 Task: Find connections with filter location Dayrūţ with filter topic #futurewith filter profile language German with filter current company The Park Hotels with filter school College of Engineering Roorkee with filter industry Aviation and Aerospace Component Manufacturing with filter service category Video Animation with filter keywords title Personal Assistant
Action: Mouse moved to (587, 74)
Screenshot: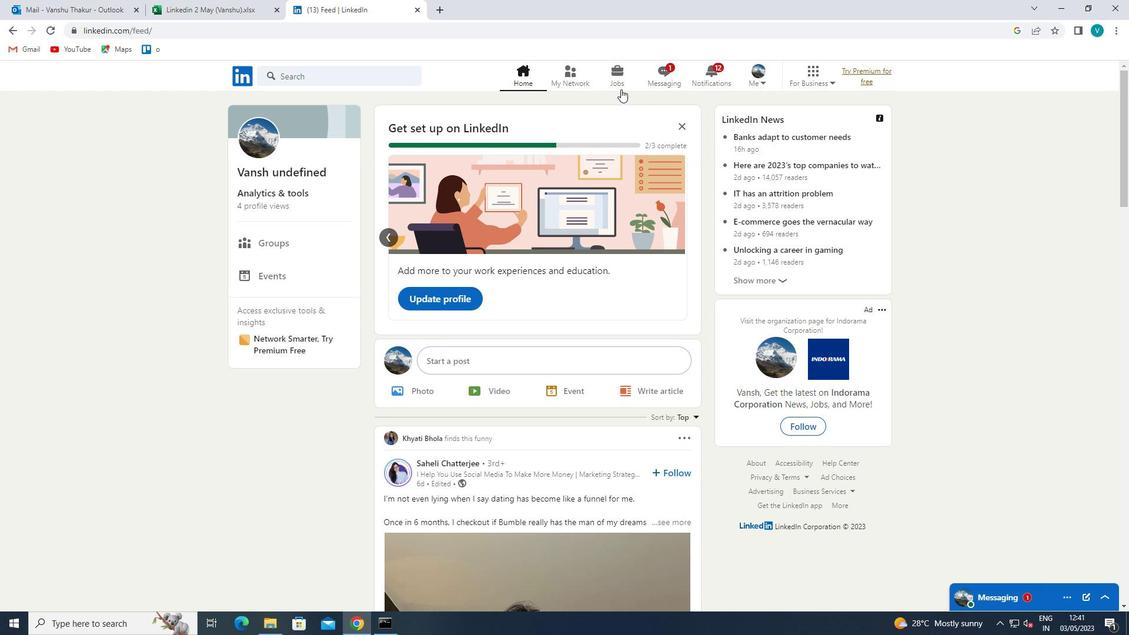 
Action: Mouse pressed left at (587, 74)
Screenshot: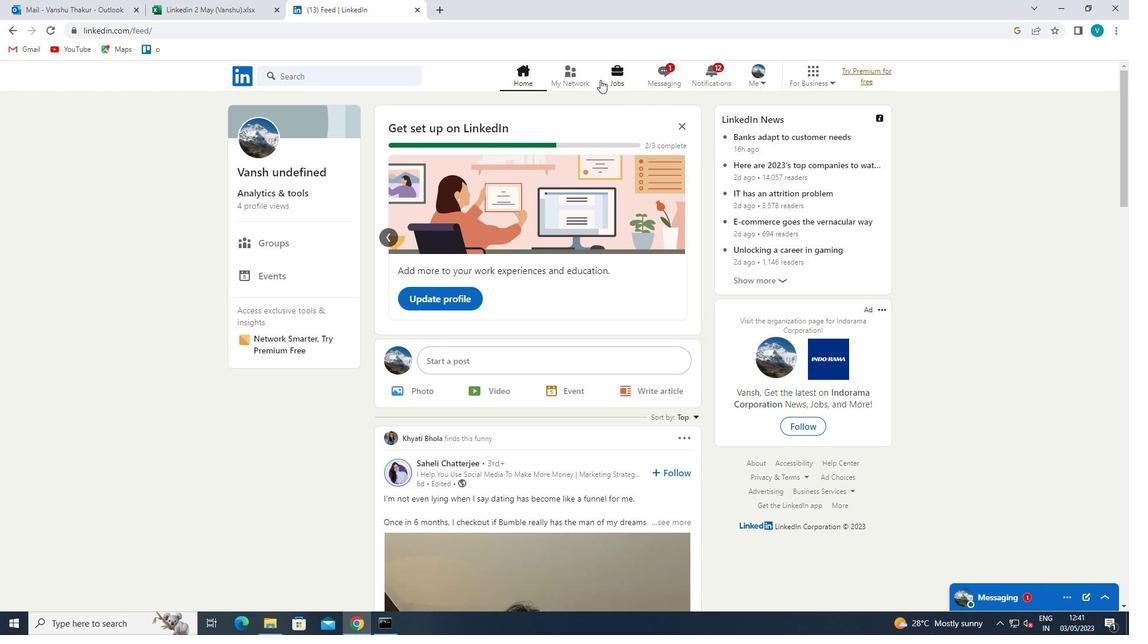
Action: Mouse moved to (325, 134)
Screenshot: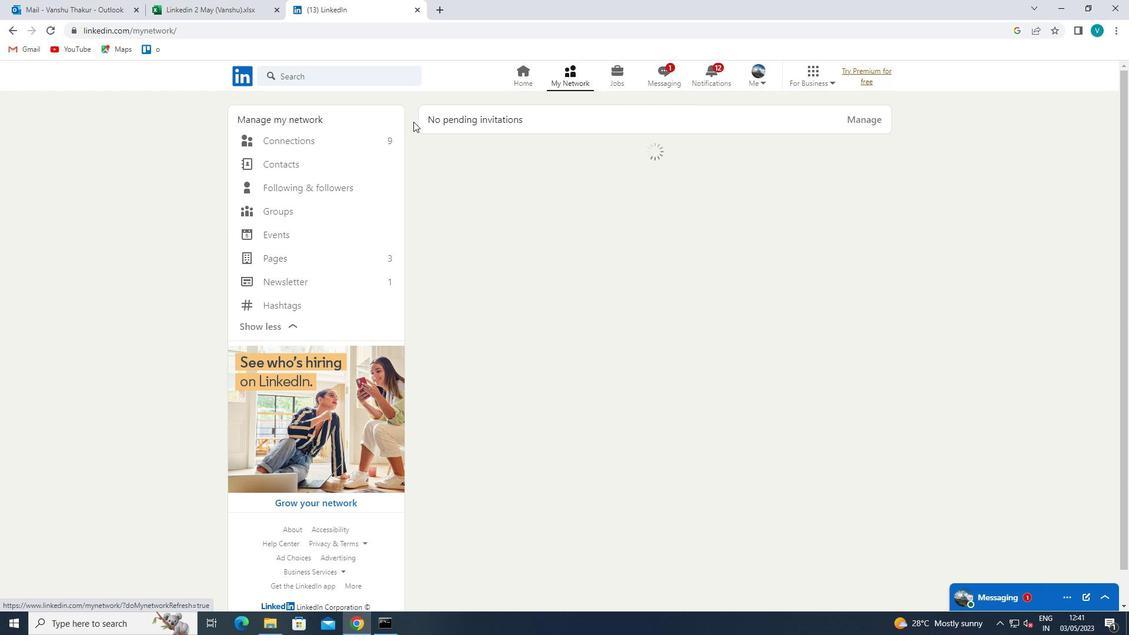 
Action: Mouse pressed left at (325, 134)
Screenshot: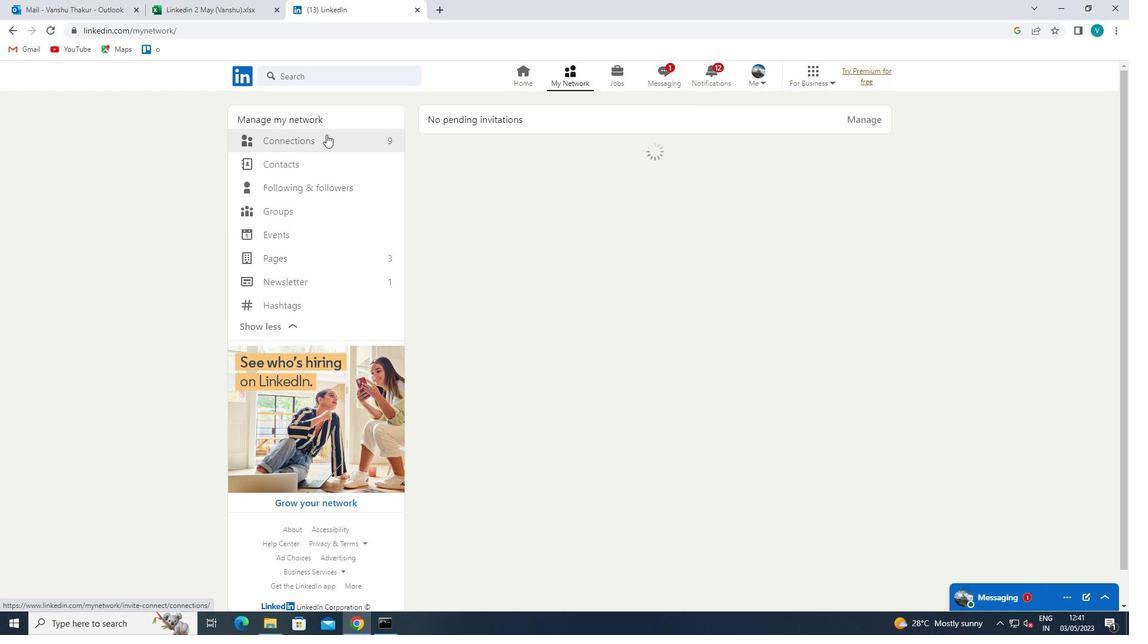 
Action: Mouse moved to (635, 138)
Screenshot: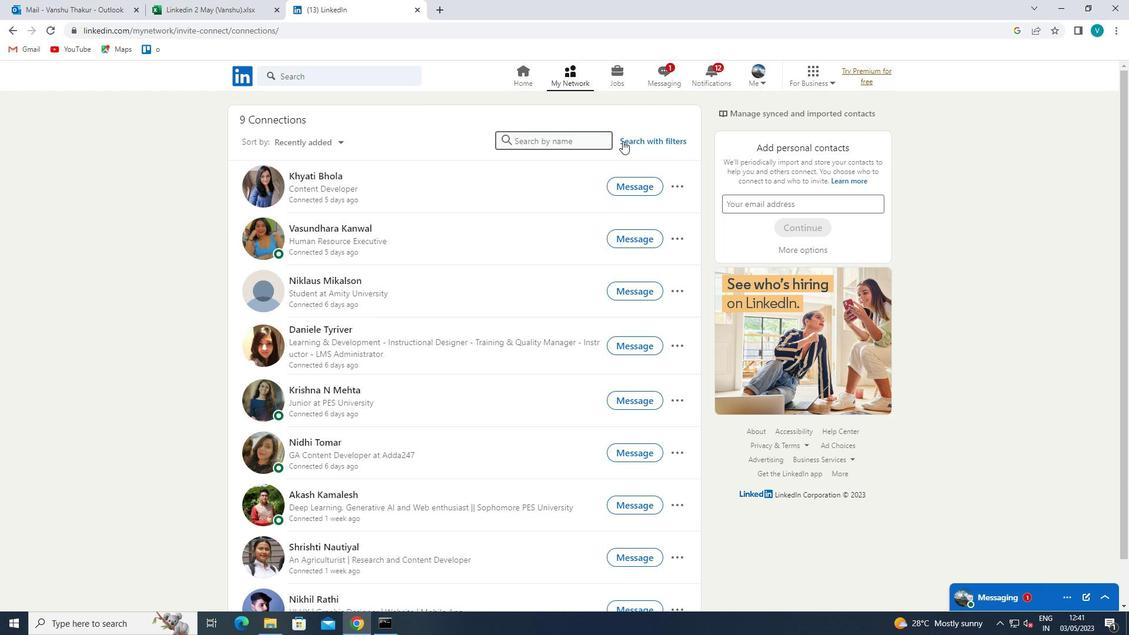 
Action: Mouse pressed left at (635, 138)
Screenshot: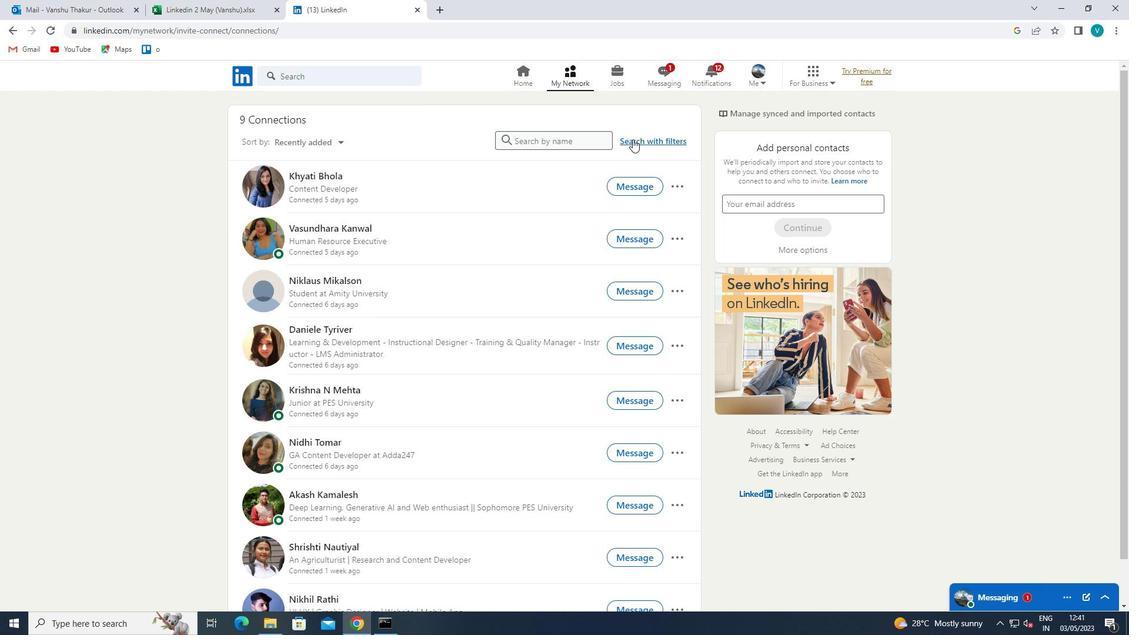 
Action: Mouse moved to (571, 114)
Screenshot: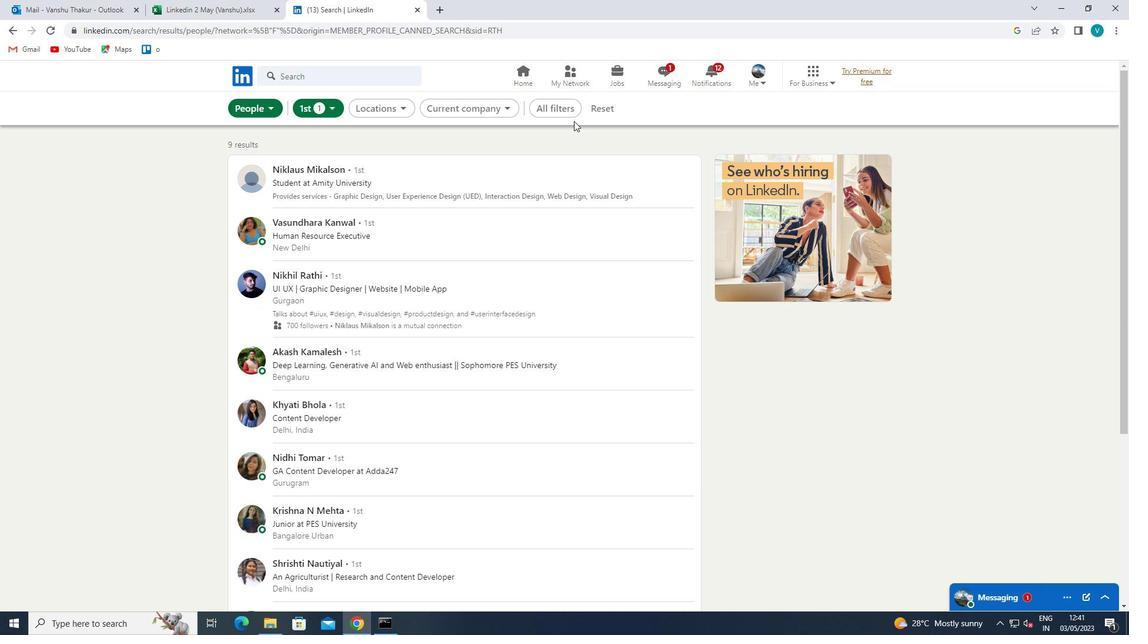 
Action: Mouse pressed left at (571, 114)
Screenshot: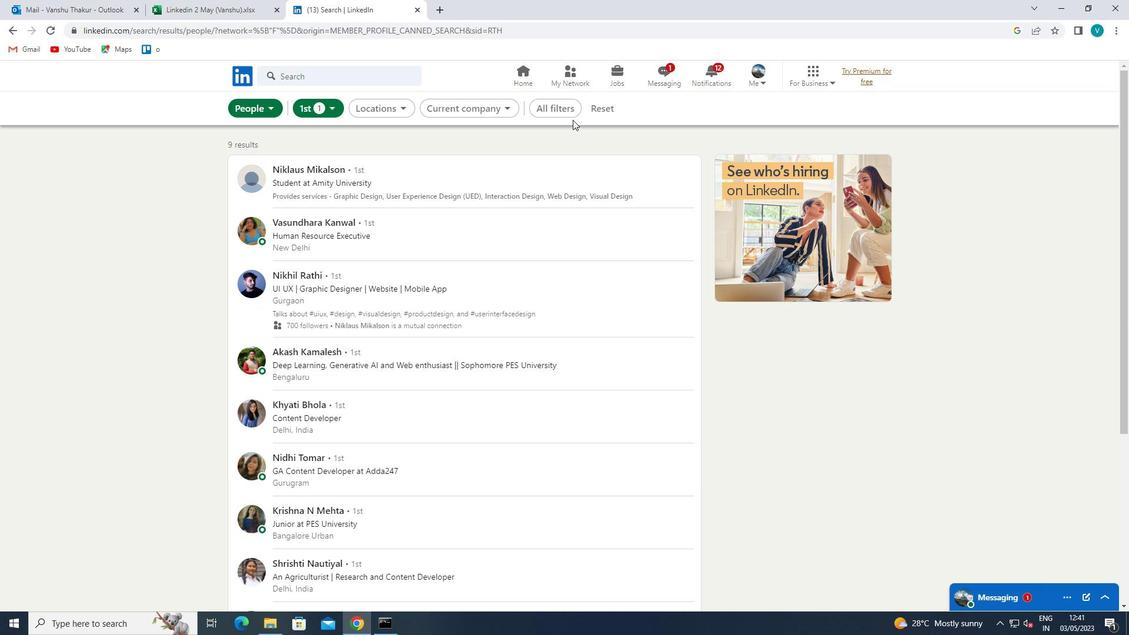
Action: Mouse moved to (1019, 285)
Screenshot: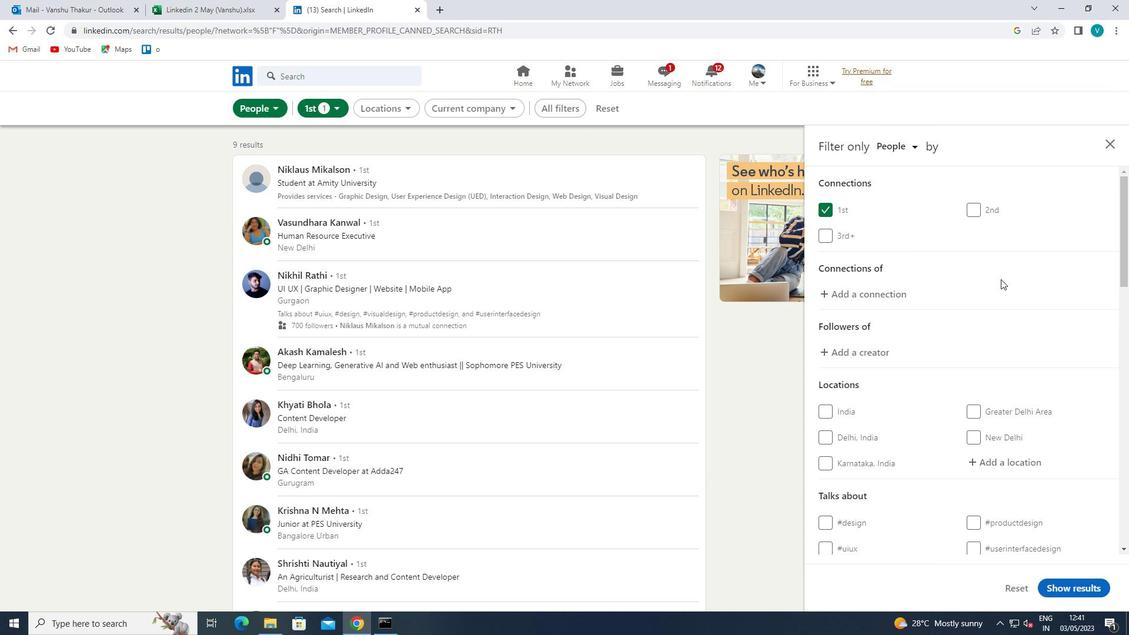 
Action: Mouse scrolled (1019, 285) with delta (0, 0)
Screenshot: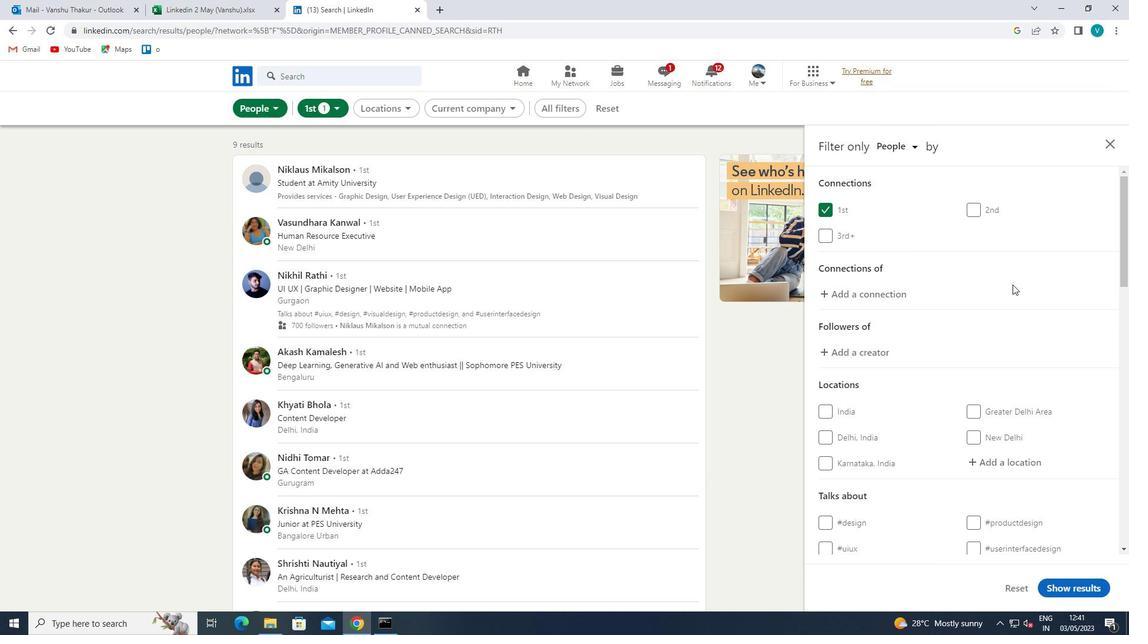 
Action: Mouse scrolled (1019, 285) with delta (0, 0)
Screenshot: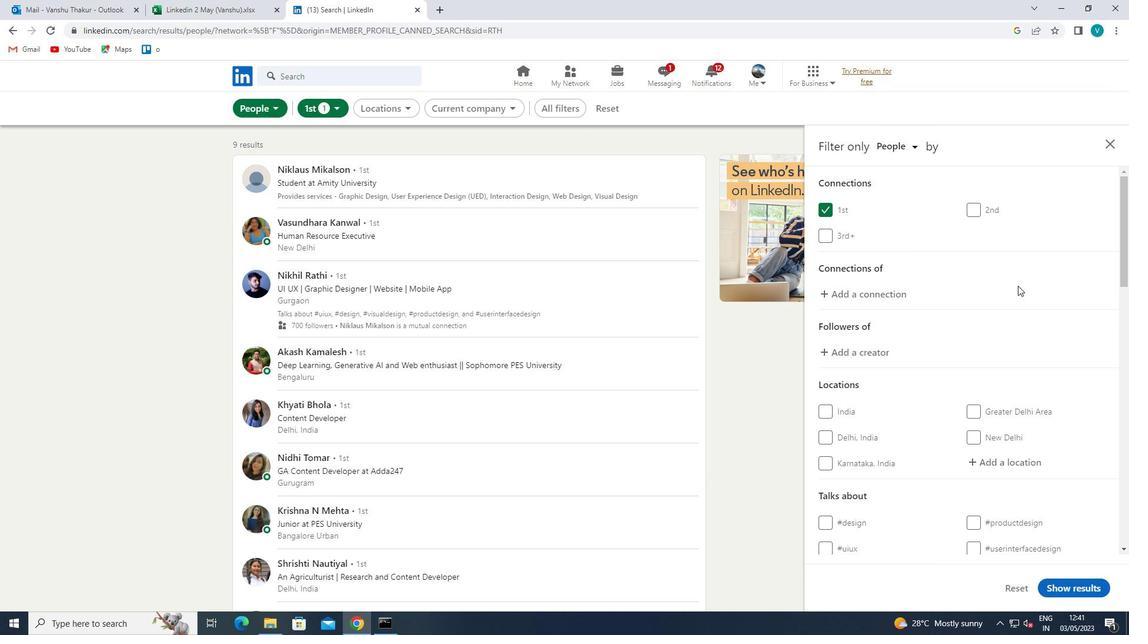 
Action: Mouse moved to (1019, 338)
Screenshot: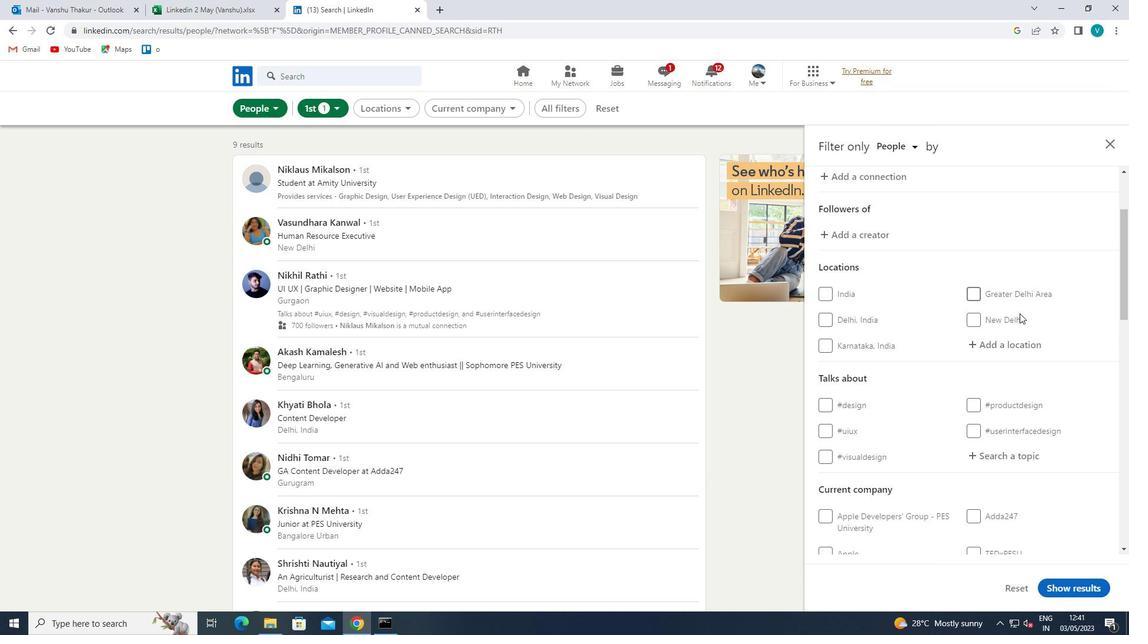 
Action: Mouse pressed left at (1019, 338)
Screenshot: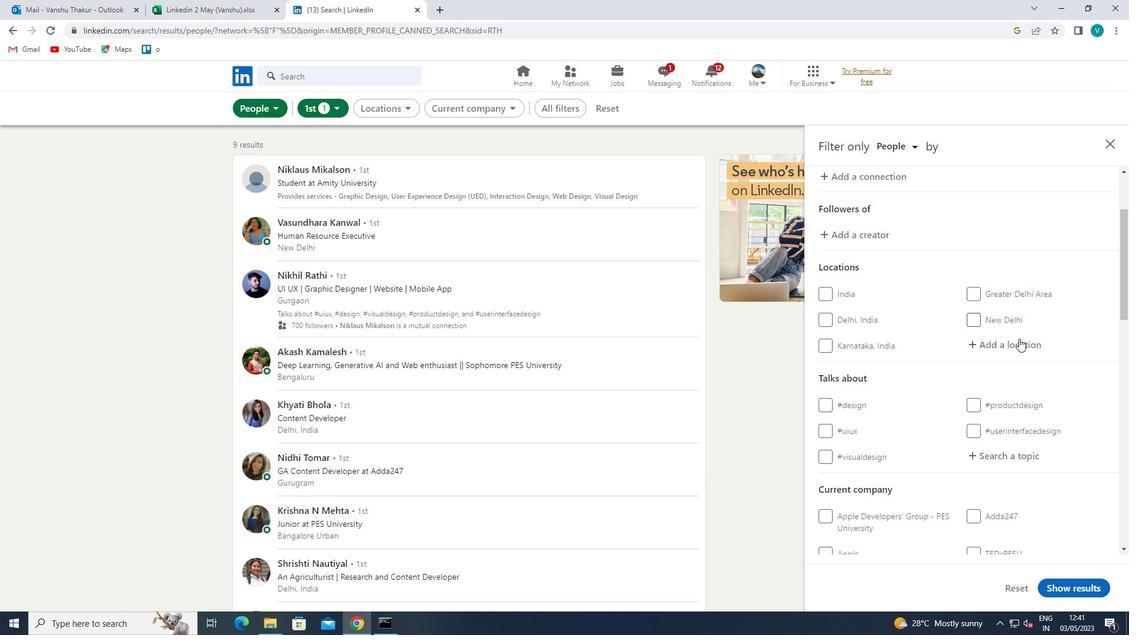 
Action: Key pressed <Key.shift>D
Screenshot: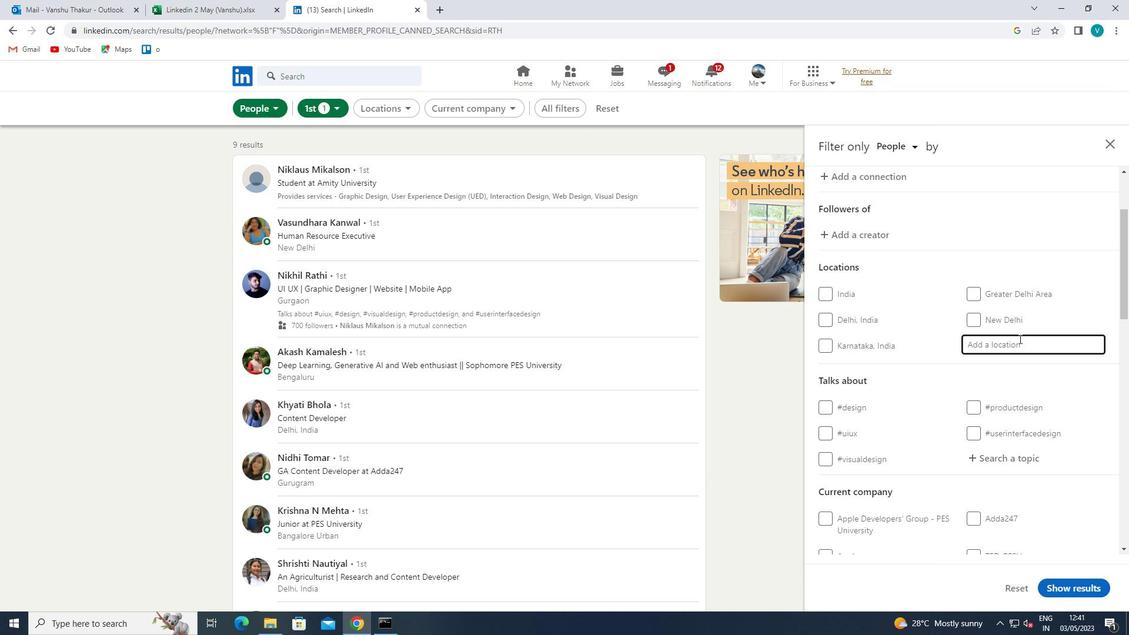 
Action: Mouse moved to (1019, 338)
Screenshot: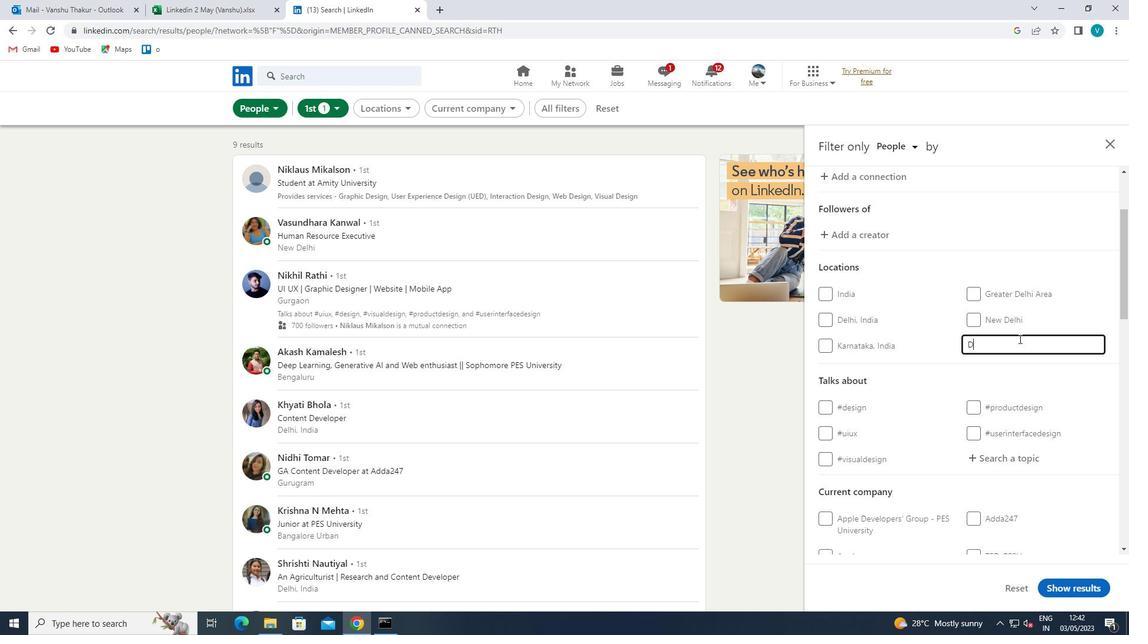 
Action: Key pressed AYURT
Screenshot: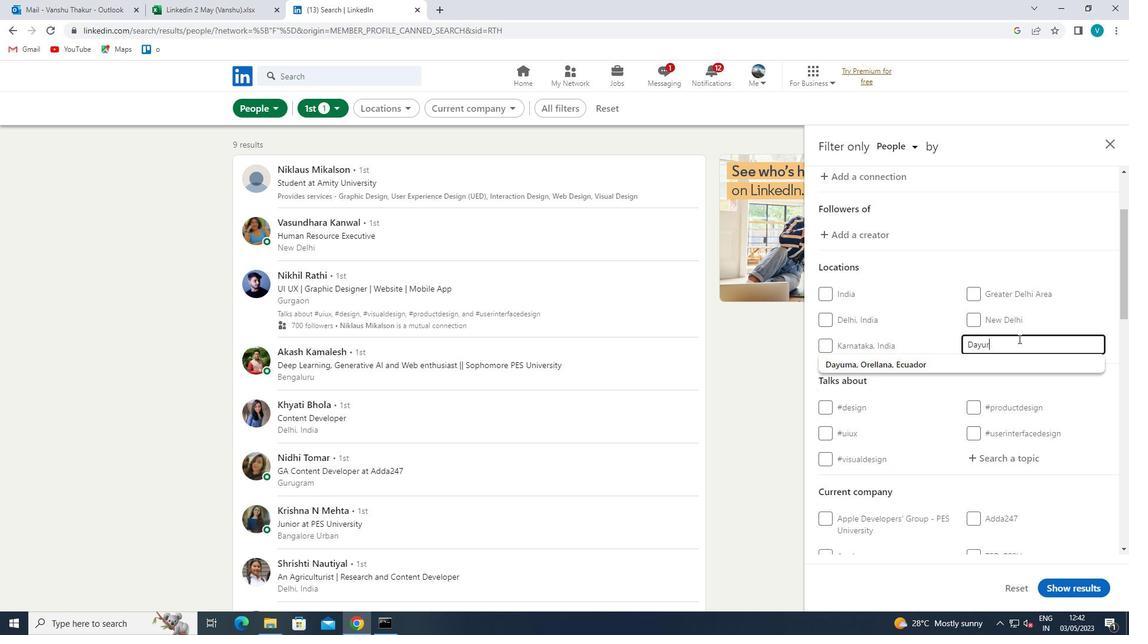 
Action: Mouse moved to (963, 354)
Screenshot: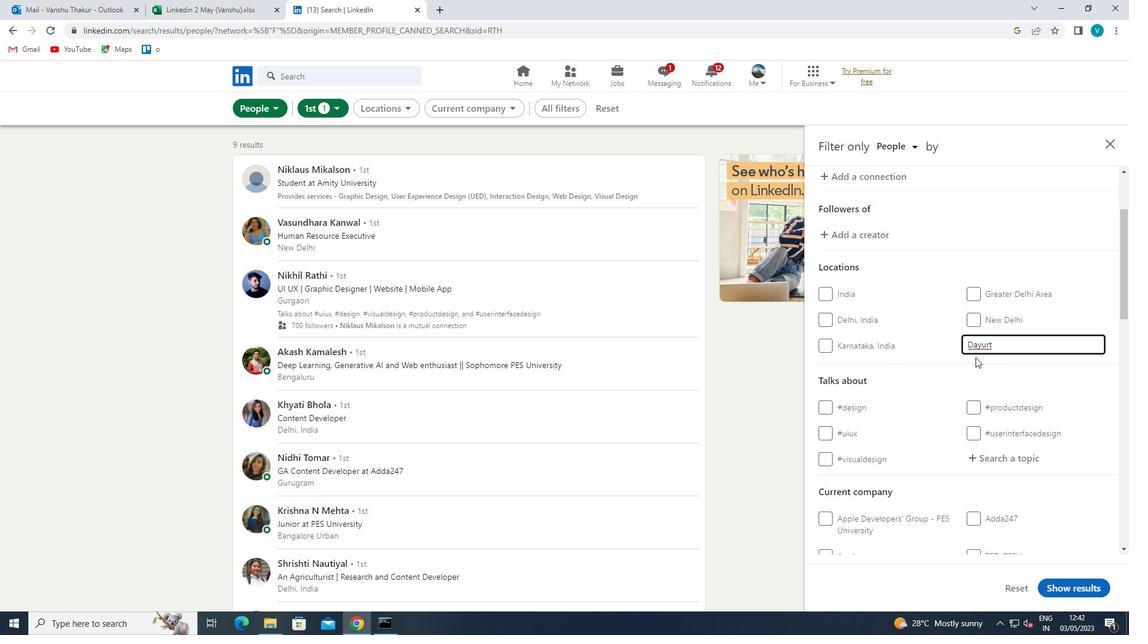 
Action: Mouse pressed left at (963, 354)
Screenshot: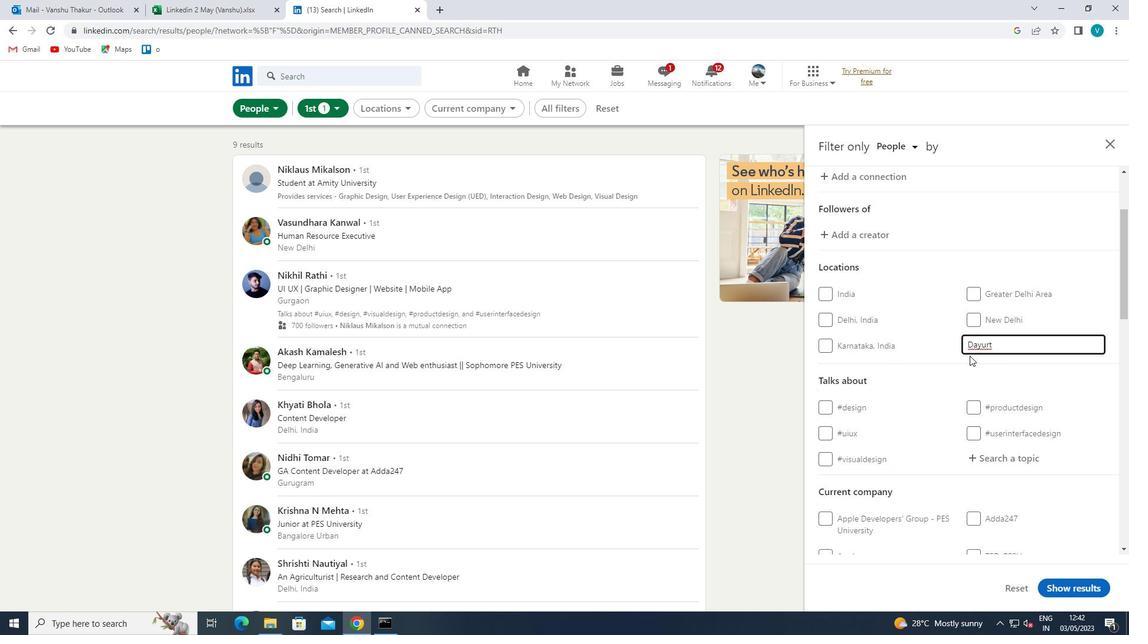 
Action: Mouse scrolled (963, 354) with delta (0, 0)
Screenshot: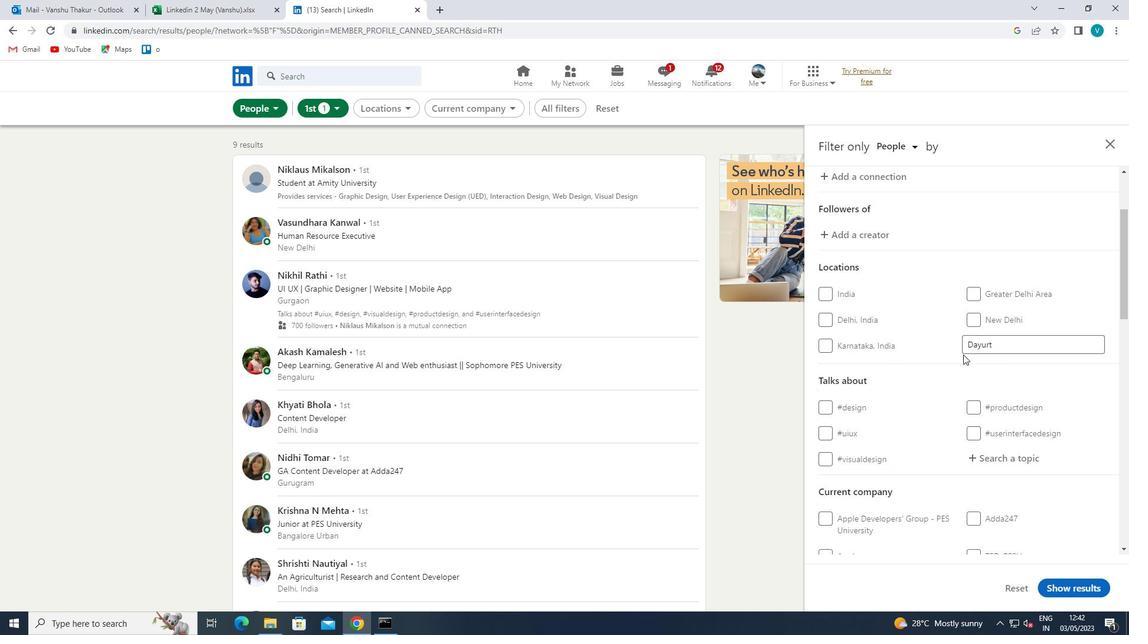
Action: Mouse scrolled (963, 354) with delta (0, 0)
Screenshot: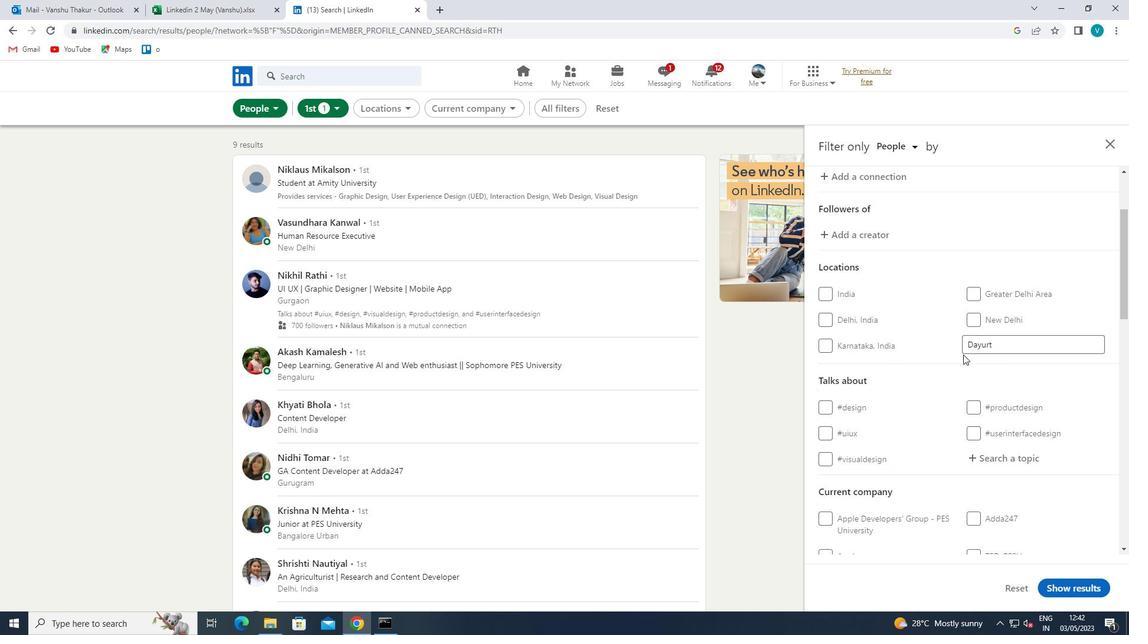 
Action: Mouse moved to (990, 344)
Screenshot: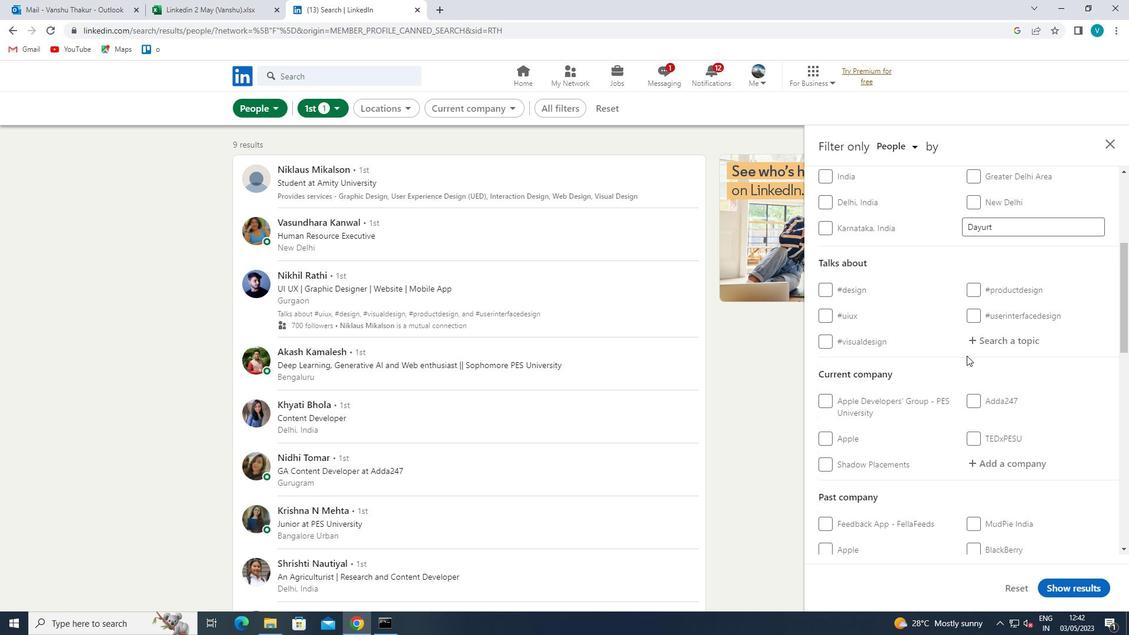 
Action: Mouse pressed left at (990, 344)
Screenshot: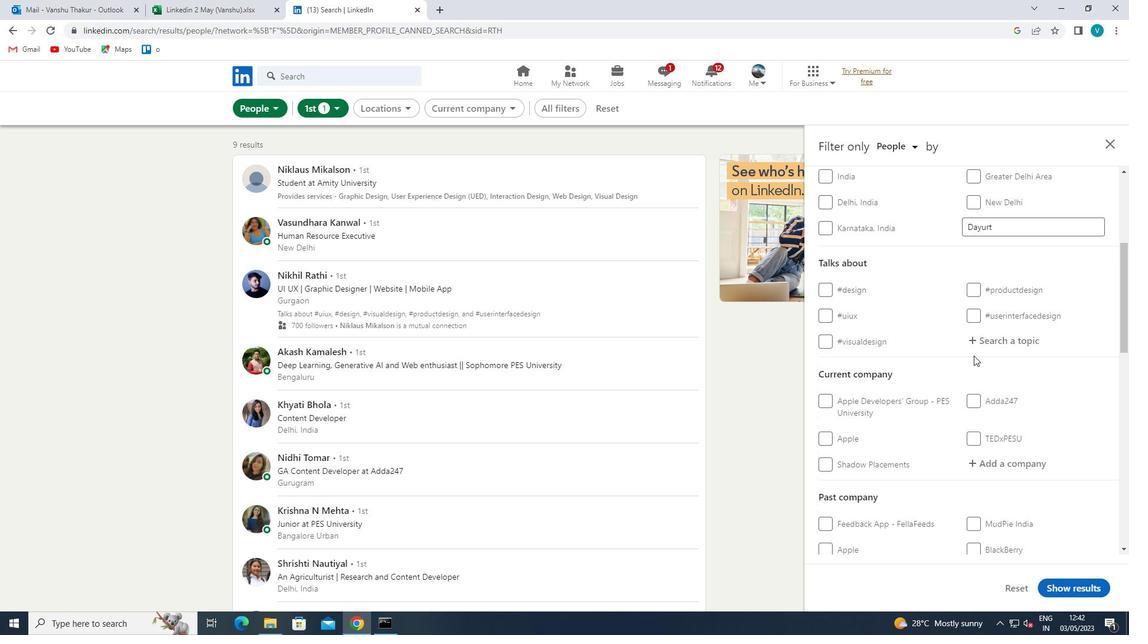 
Action: Key pressed FUTURE
Screenshot: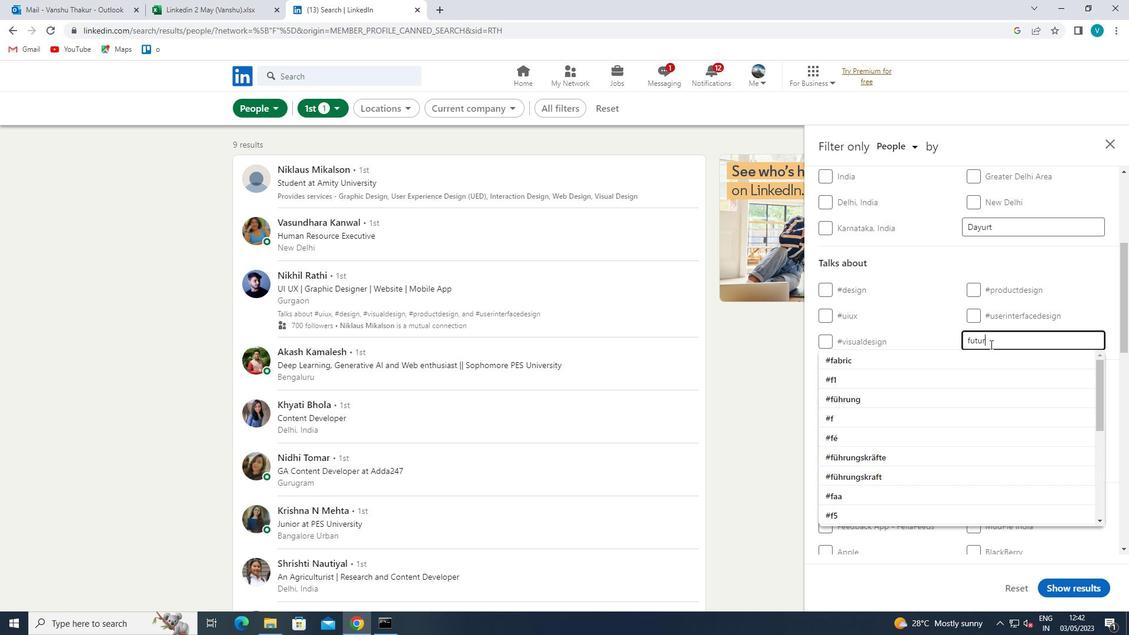 
Action: Mouse moved to (942, 359)
Screenshot: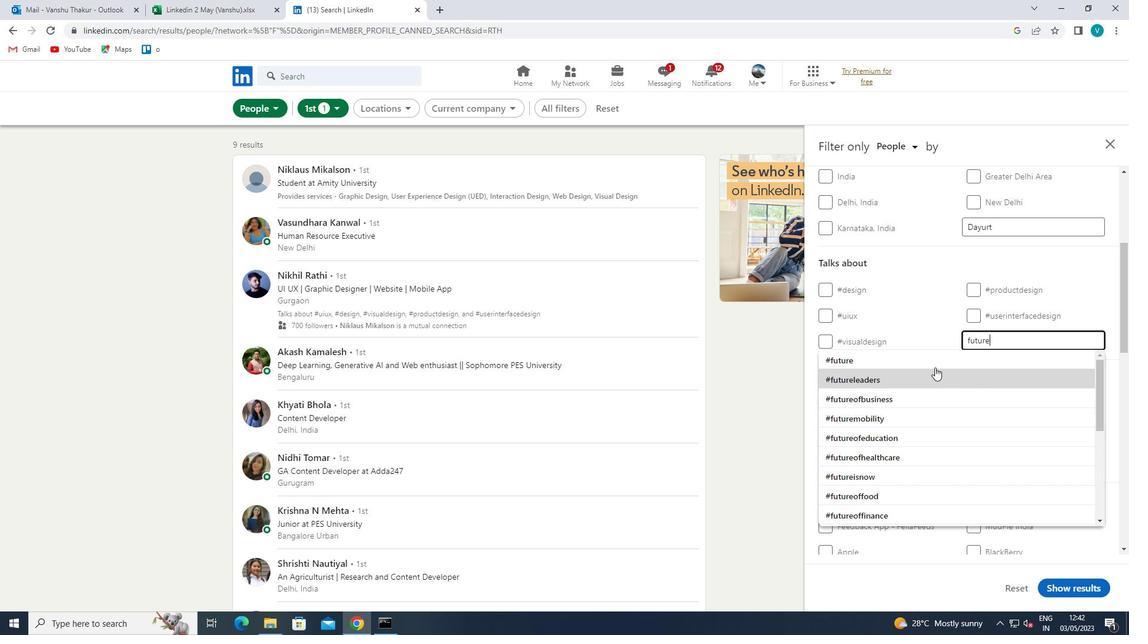 
Action: Mouse pressed left at (942, 359)
Screenshot: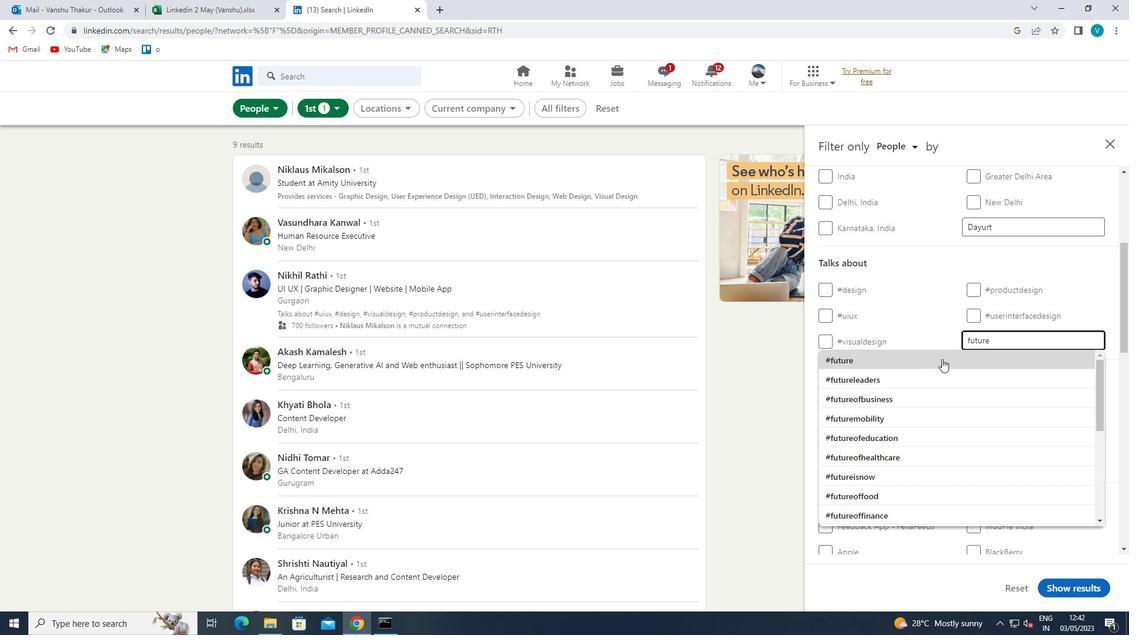 
Action: Mouse scrolled (942, 358) with delta (0, 0)
Screenshot: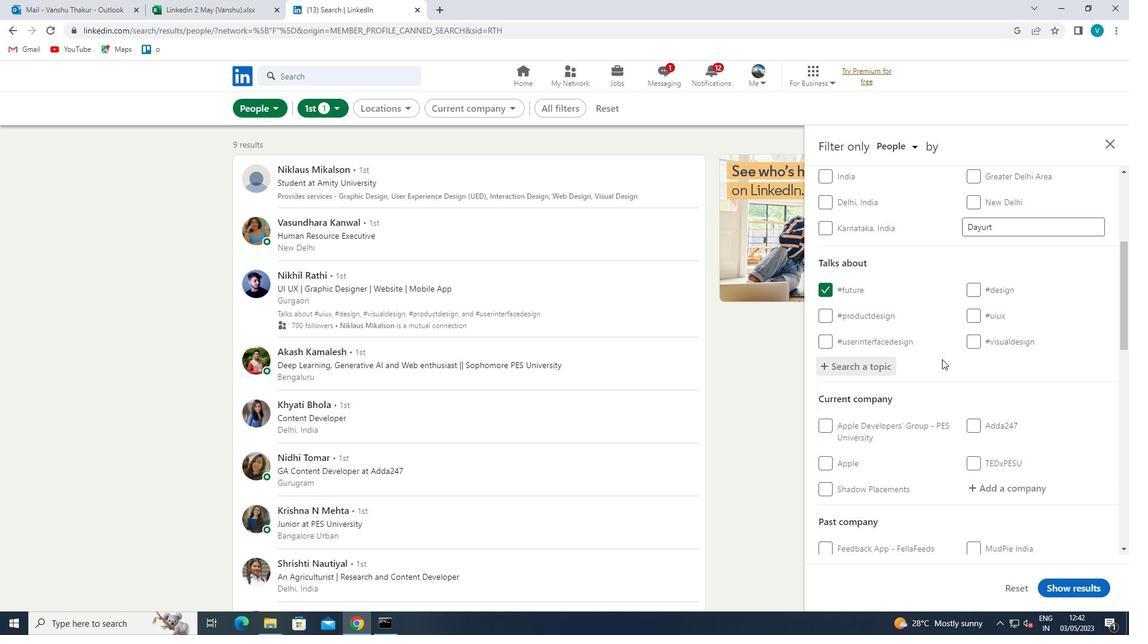 
Action: Mouse scrolled (942, 358) with delta (0, 0)
Screenshot: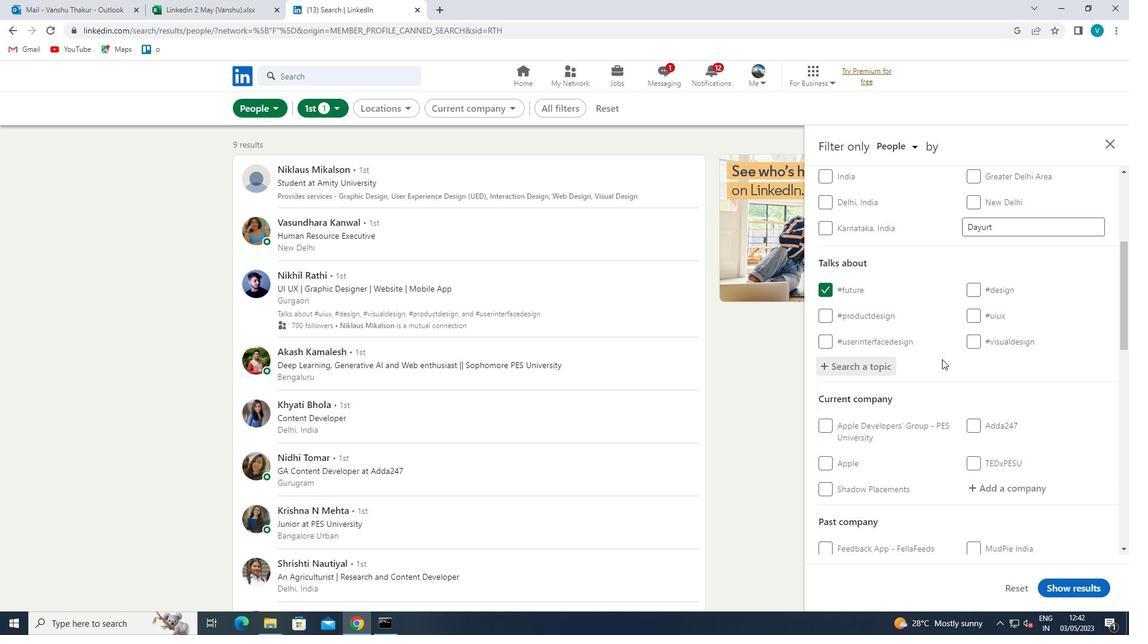 
Action: Mouse scrolled (942, 358) with delta (0, 0)
Screenshot: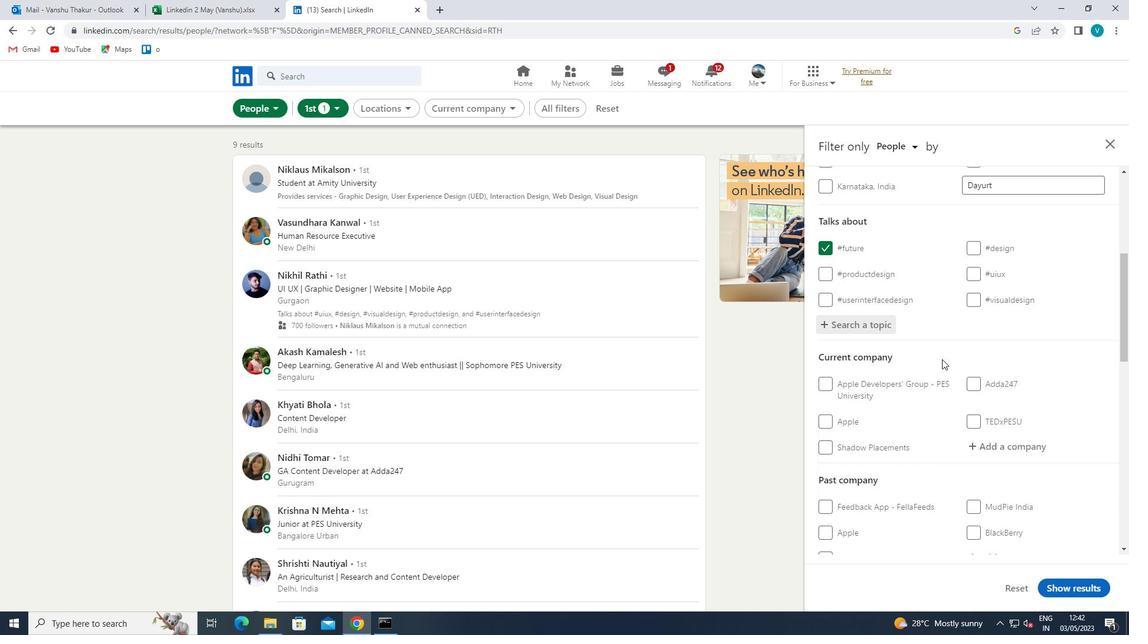 
Action: Mouse moved to (1016, 311)
Screenshot: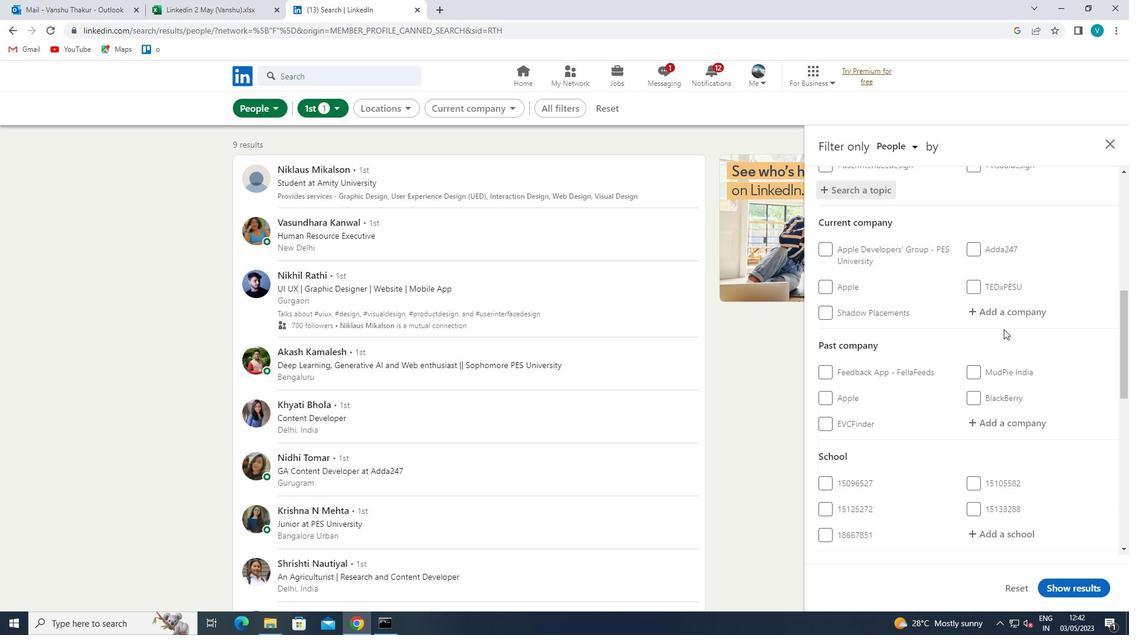 
Action: Mouse pressed left at (1016, 311)
Screenshot: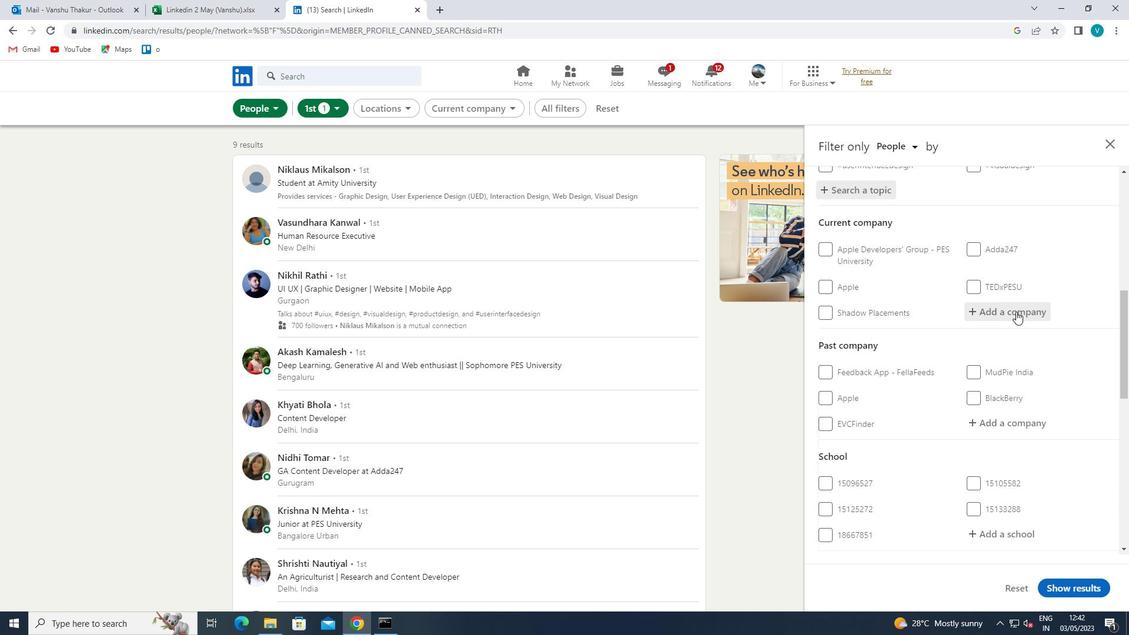 
Action: Mouse moved to (930, 261)
Screenshot: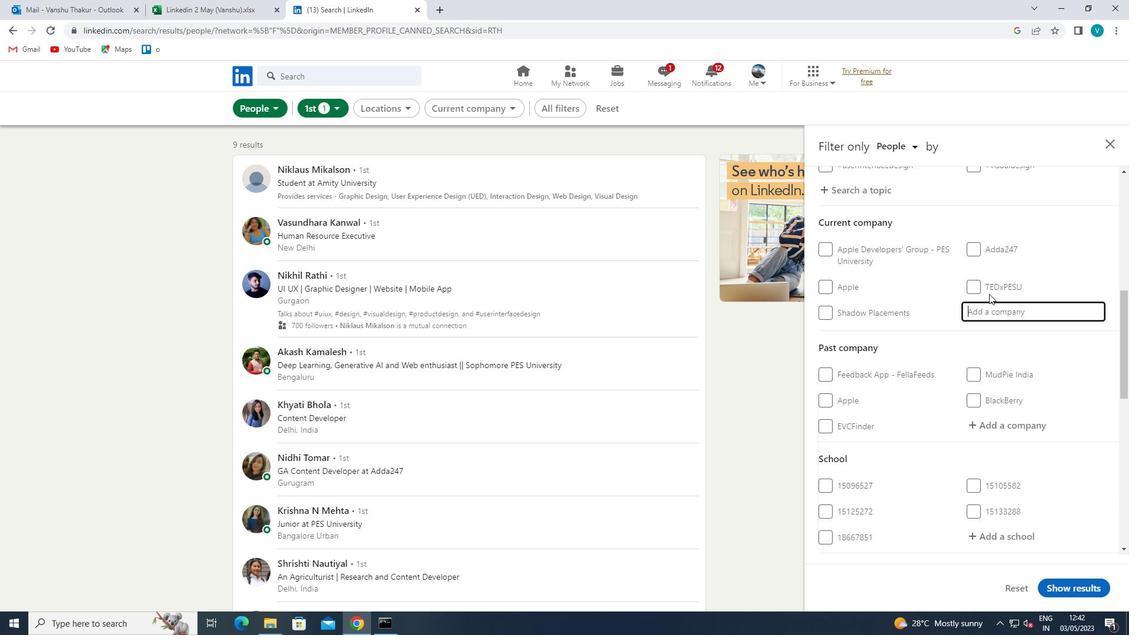 
Action: Key pressed <Key.shift><Key.shift><Key.shift>T
Screenshot: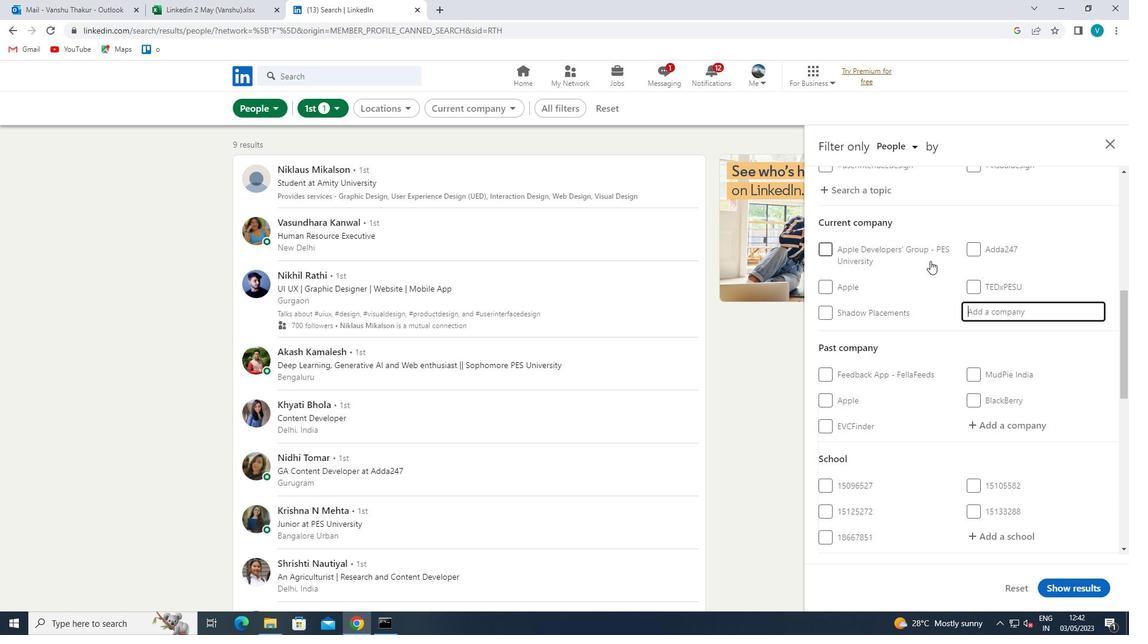 
Action: Mouse moved to (930, 261)
Screenshot: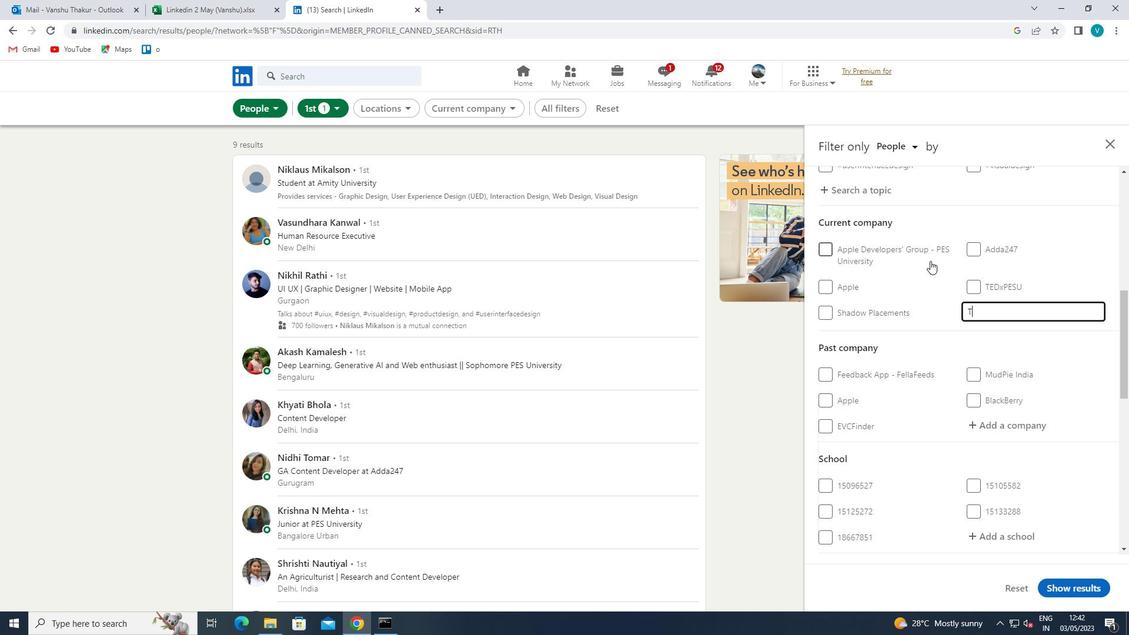 
Action: Key pressed HE<Key.space><Key.shift>PARK
Screenshot: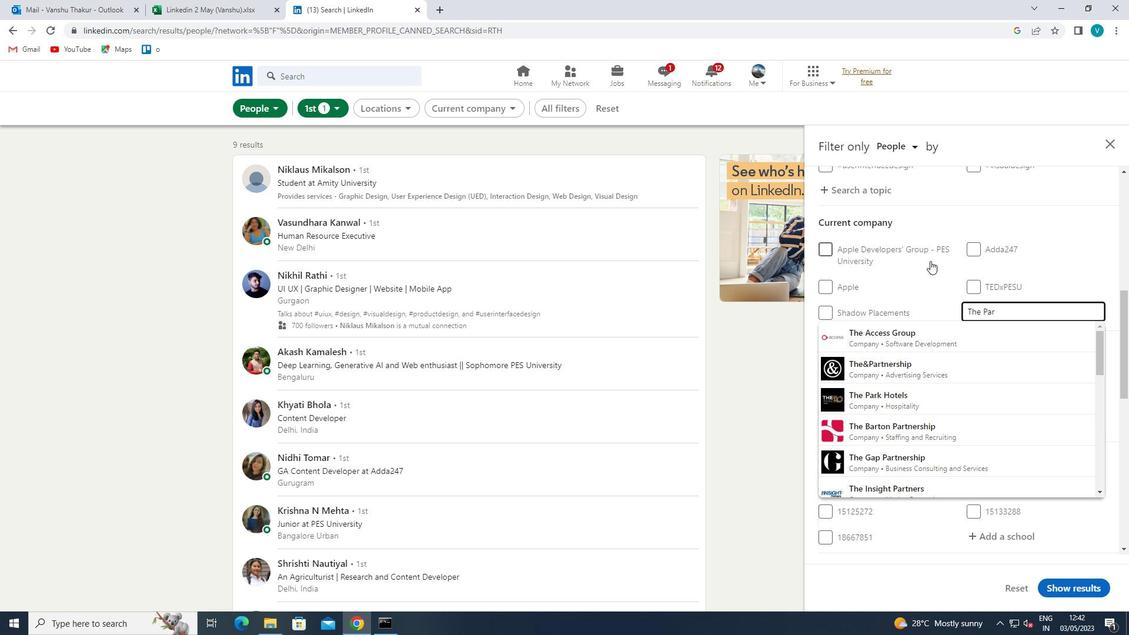 
Action: Mouse moved to (932, 330)
Screenshot: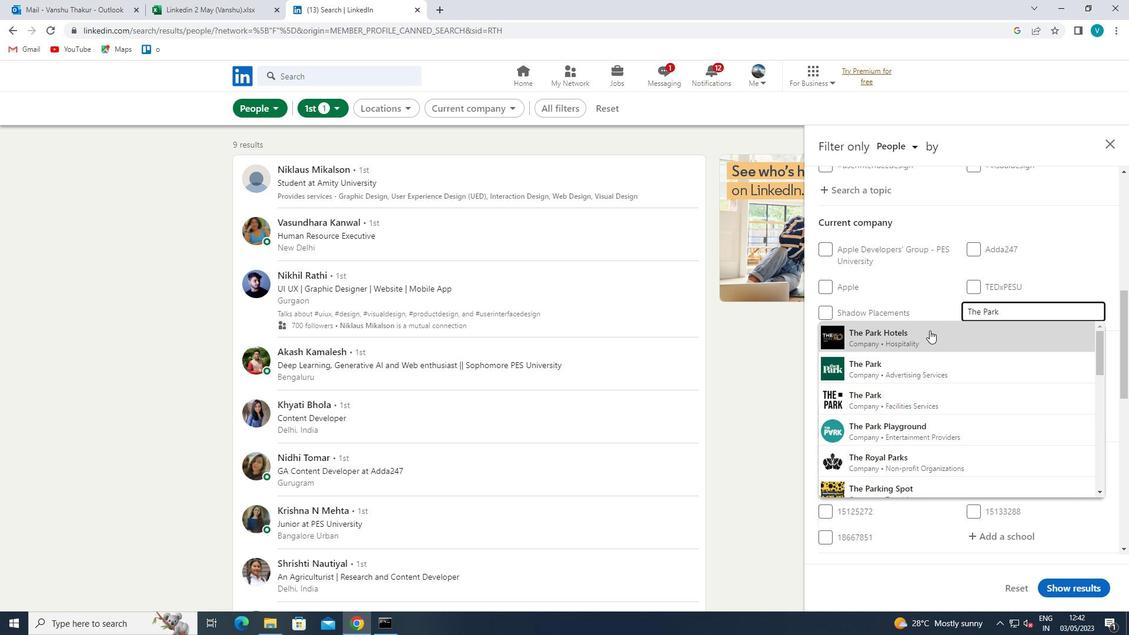
Action: Mouse pressed left at (932, 330)
Screenshot: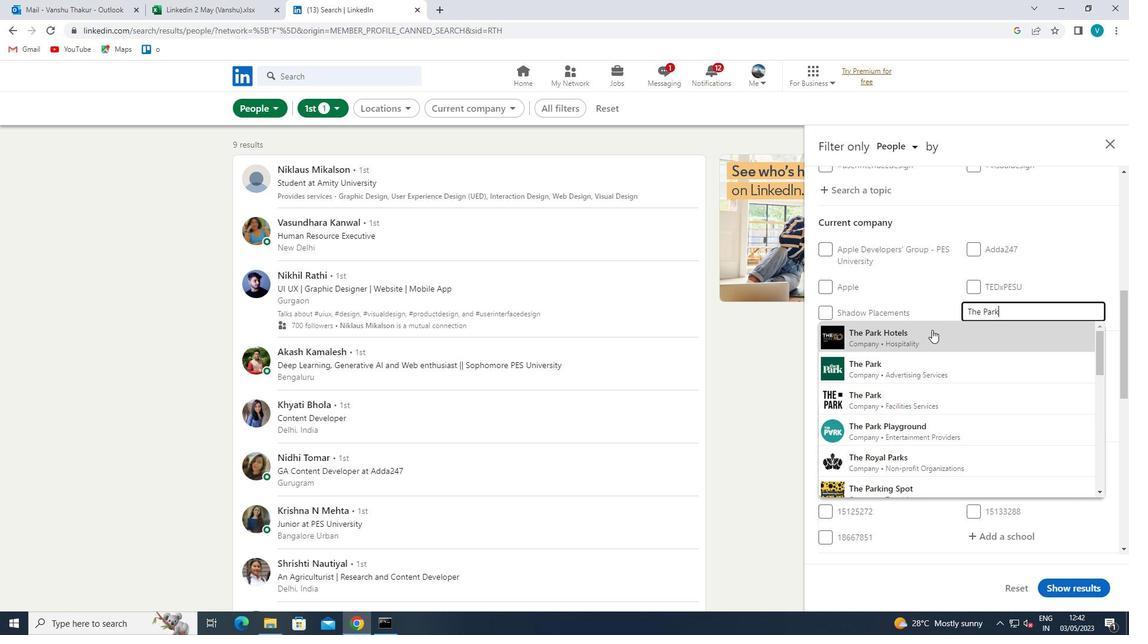 
Action: Mouse moved to (931, 330)
Screenshot: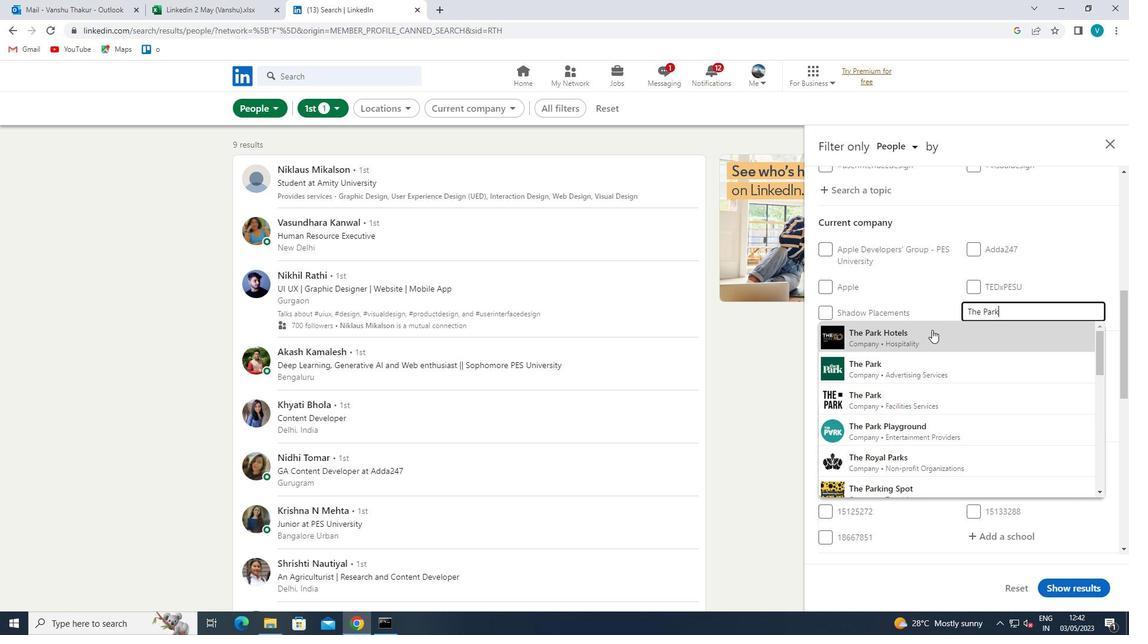 
Action: Mouse scrolled (931, 330) with delta (0, 0)
Screenshot: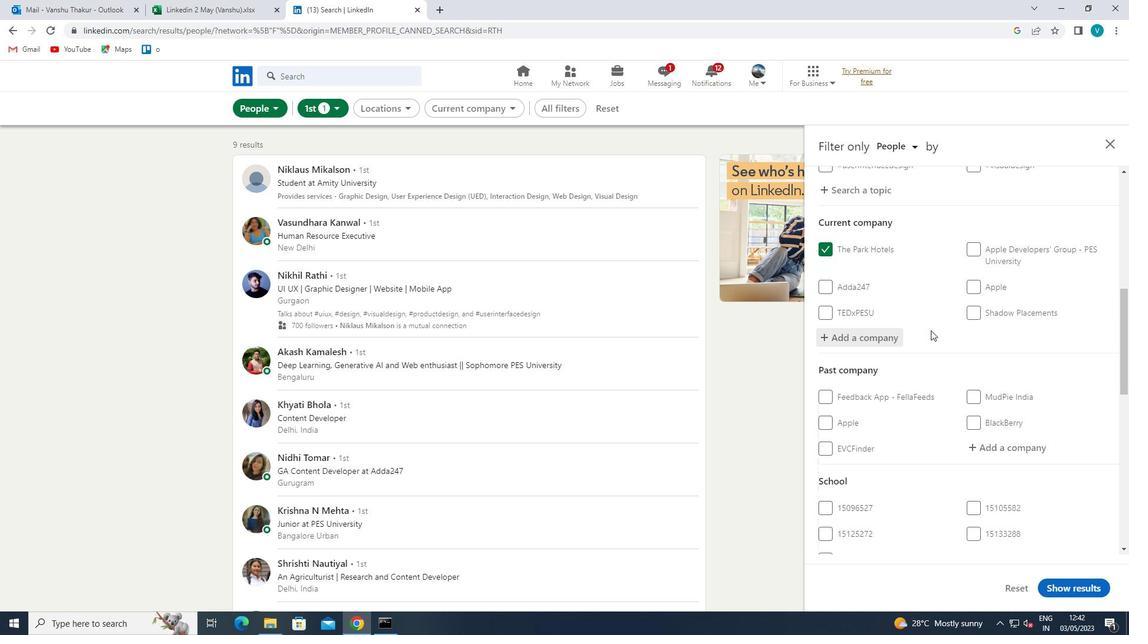 
Action: Mouse scrolled (931, 330) with delta (0, 0)
Screenshot: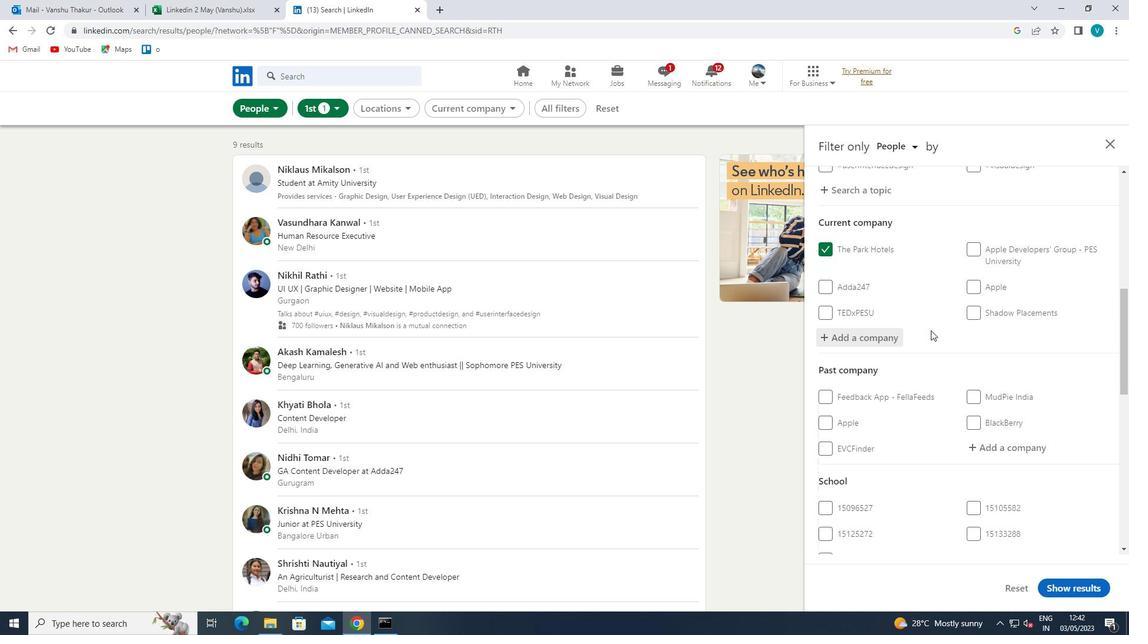 
Action: Mouse scrolled (931, 330) with delta (0, 0)
Screenshot: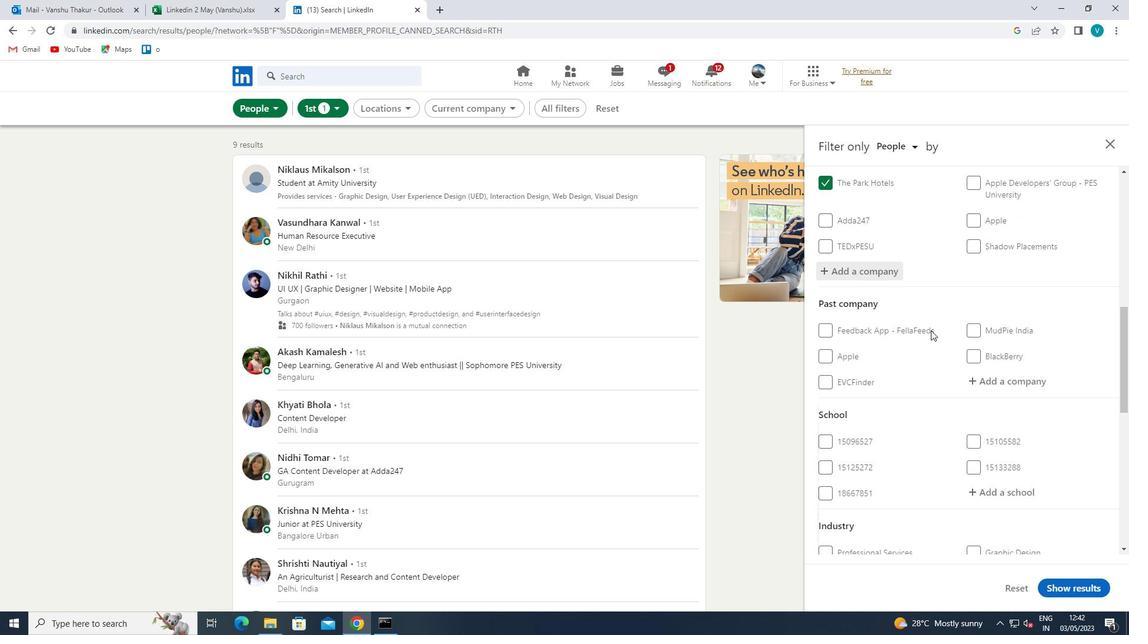 
Action: Mouse scrolled (931, 330) with delta (0, 0)
Screenshot: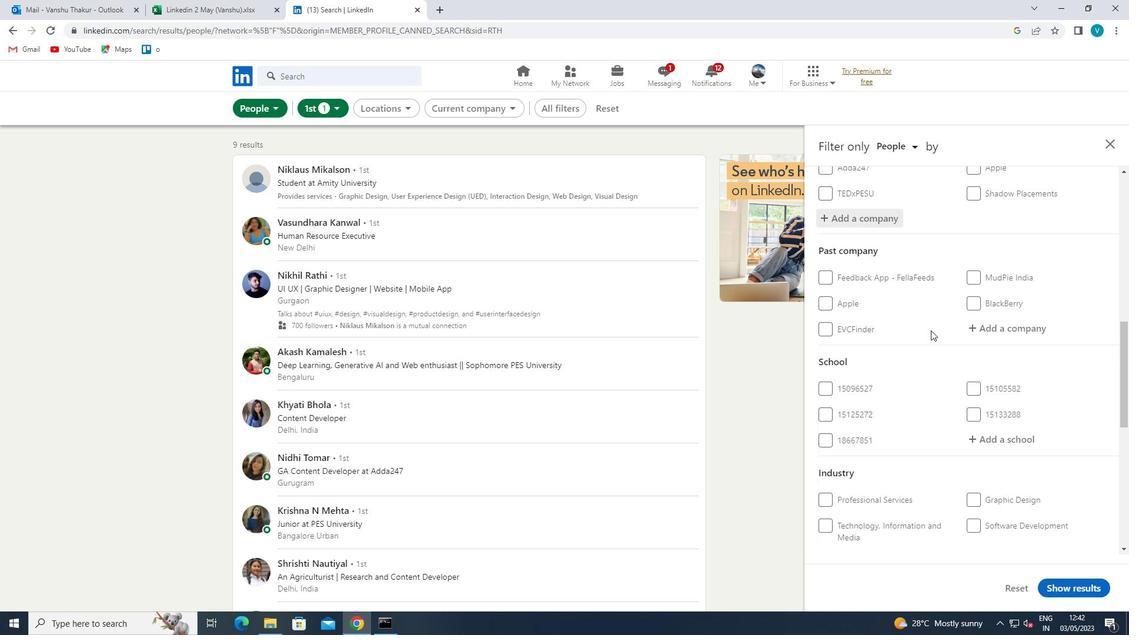 
Action: Mouse moved to (986, 320)
Screenshot: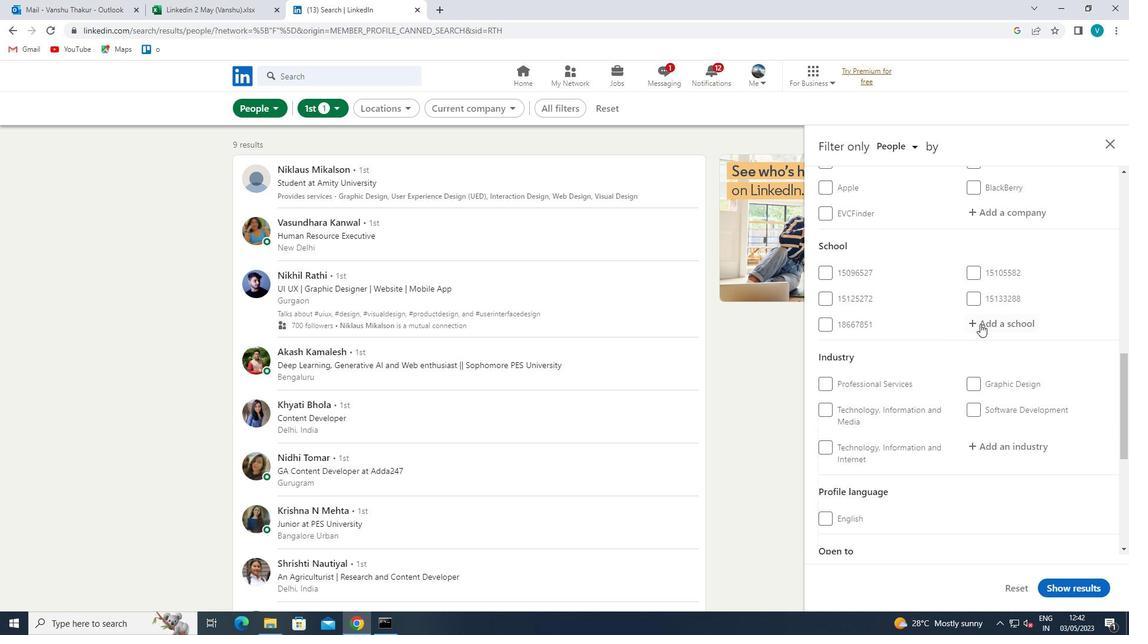 
Action: Mouse pressed left at (986, 320)
Screenshot: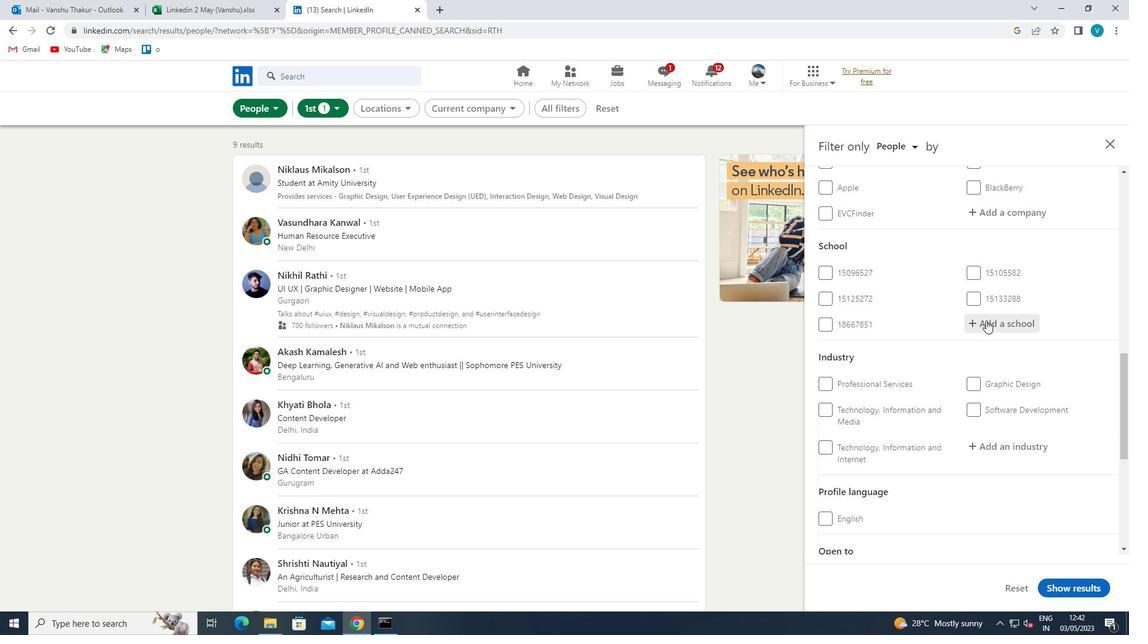 
Action: Key pressed <Key.shift>C
Screenshot: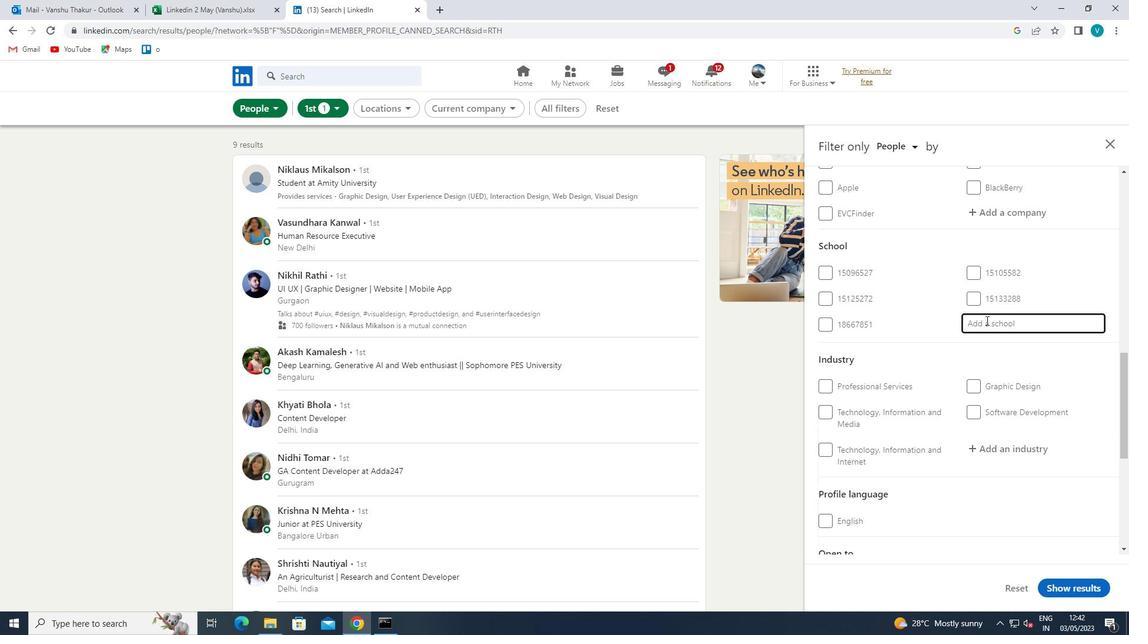 
Action: Mouse moved to (997, 313)
Screenshot: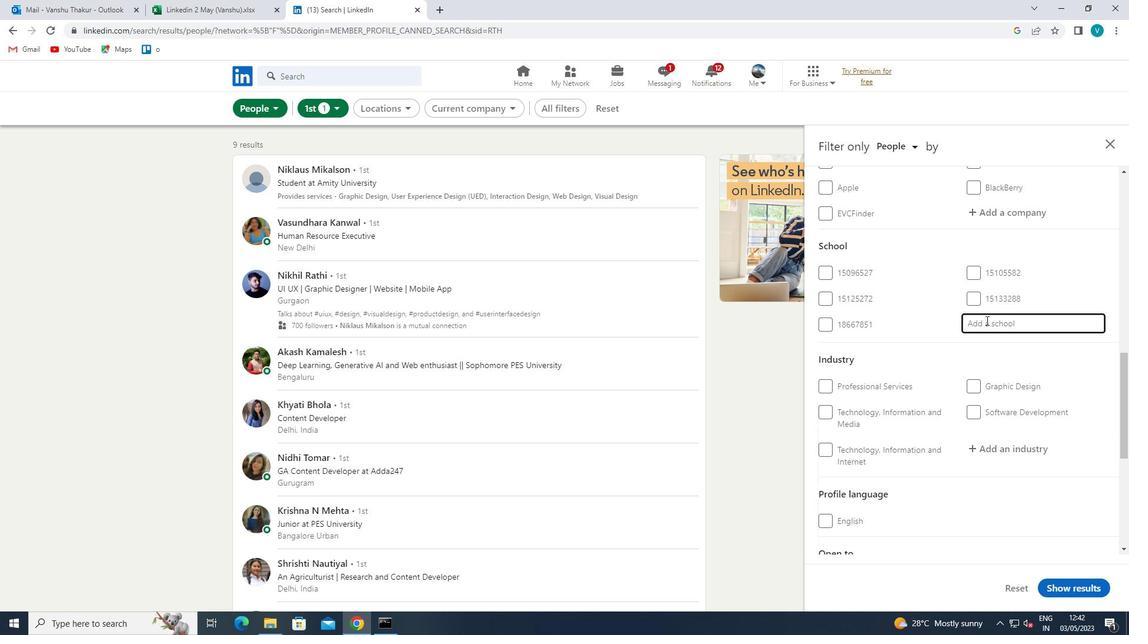 
Action: Key pressed OLLEGE<Key.space>
Screenshot: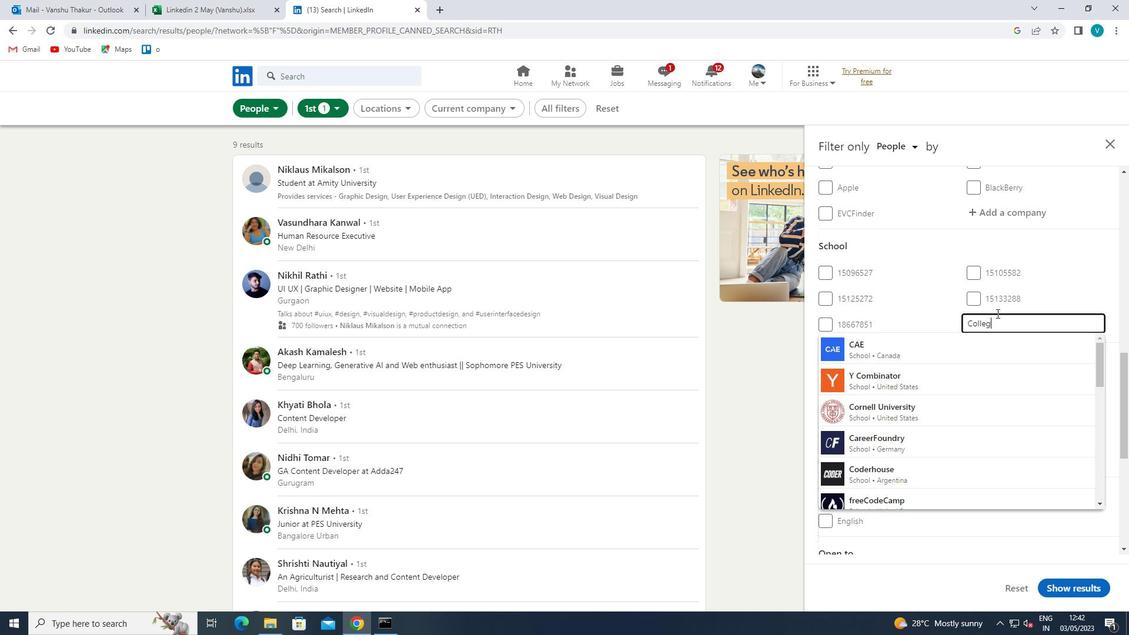
Action: Mouse moved to (983, 306)
Screenshot: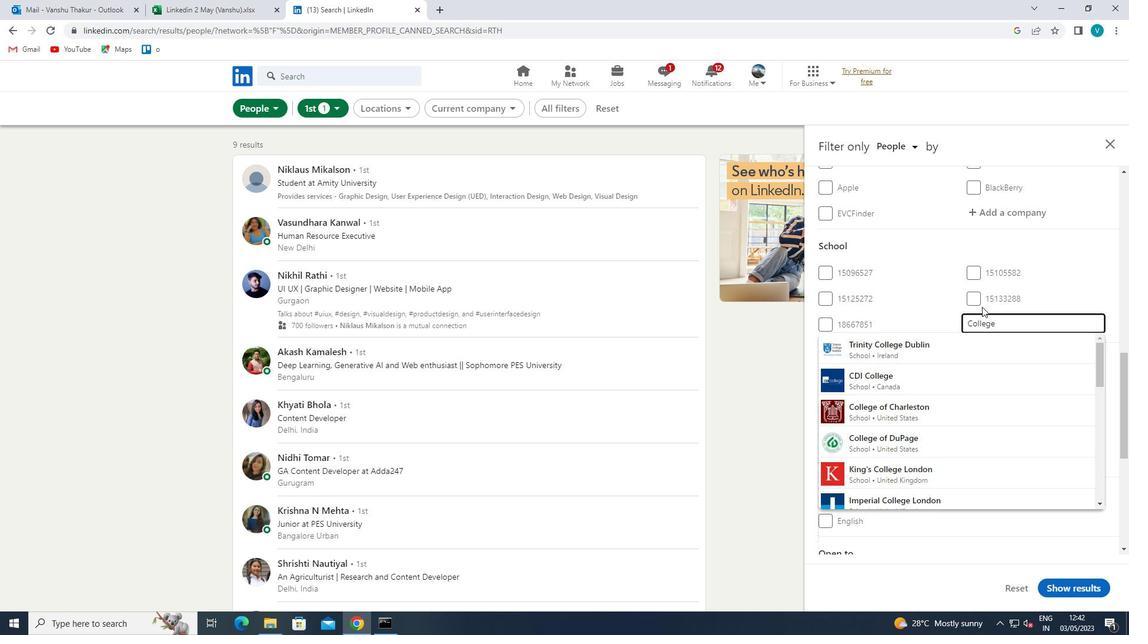 
Action: Key pressed OF<Key.space><Key.shift>ENGINEERING<Key.space>
Screenshot: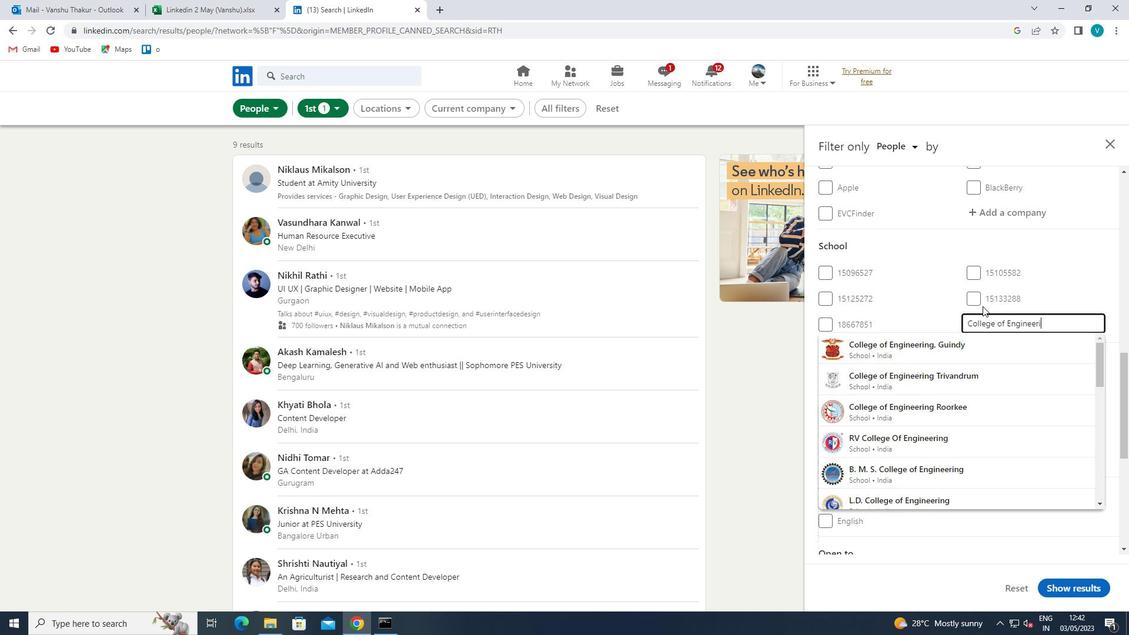 
Action: Mouse moved to (996, 434)
Screenshot: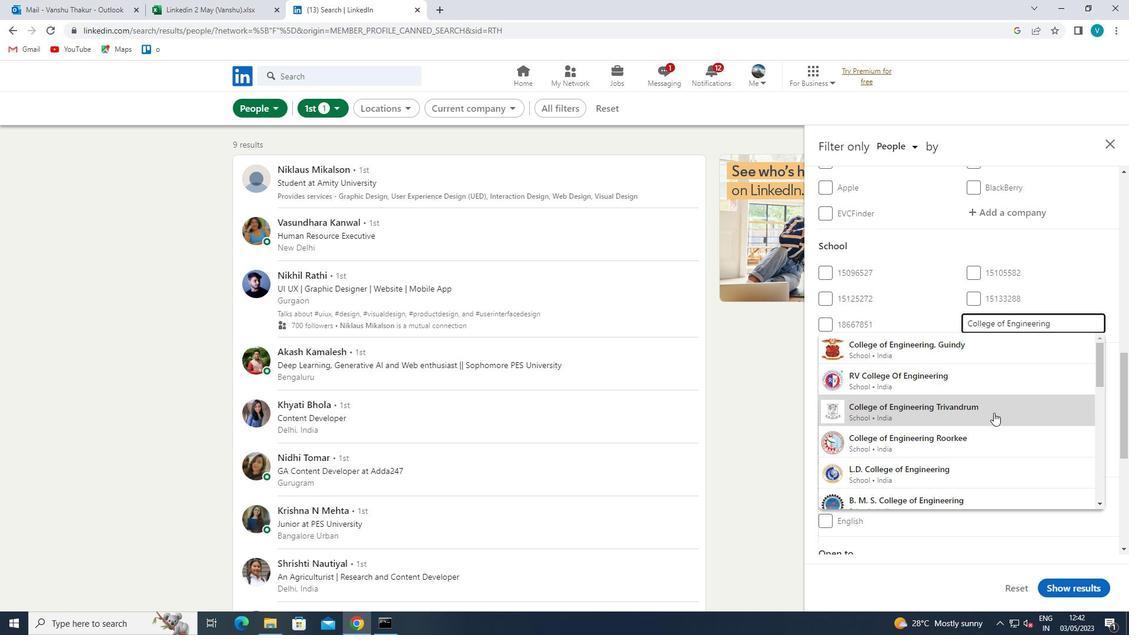 
Action: Mouse pressed left at (996, 434)
Screenshot: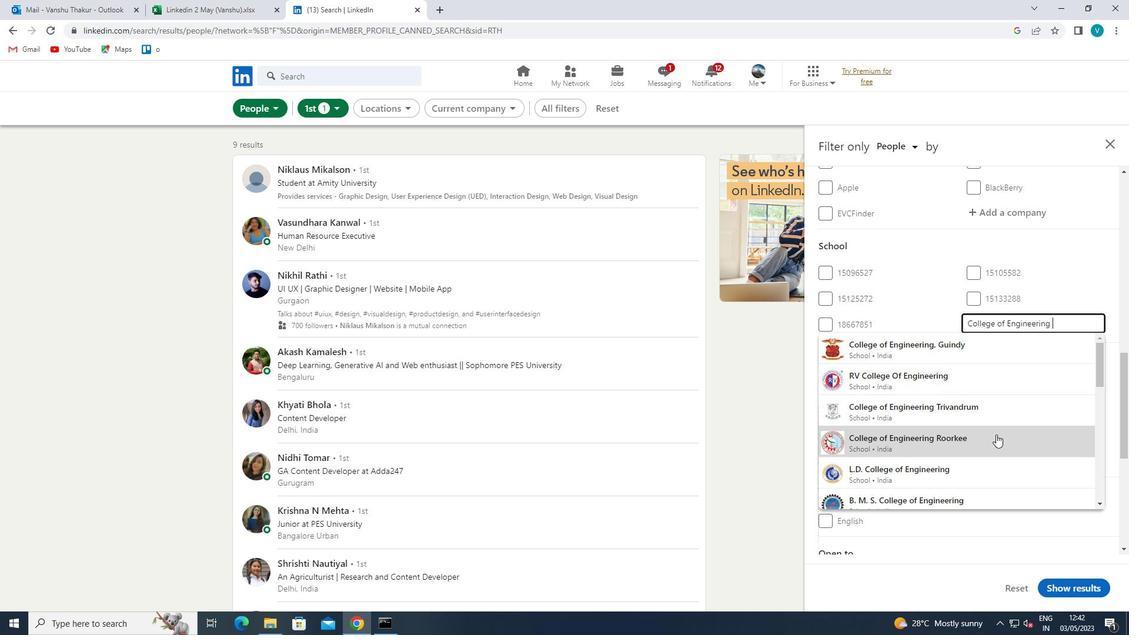 
Action: Mouse moved to (993, 410)
Screenshot: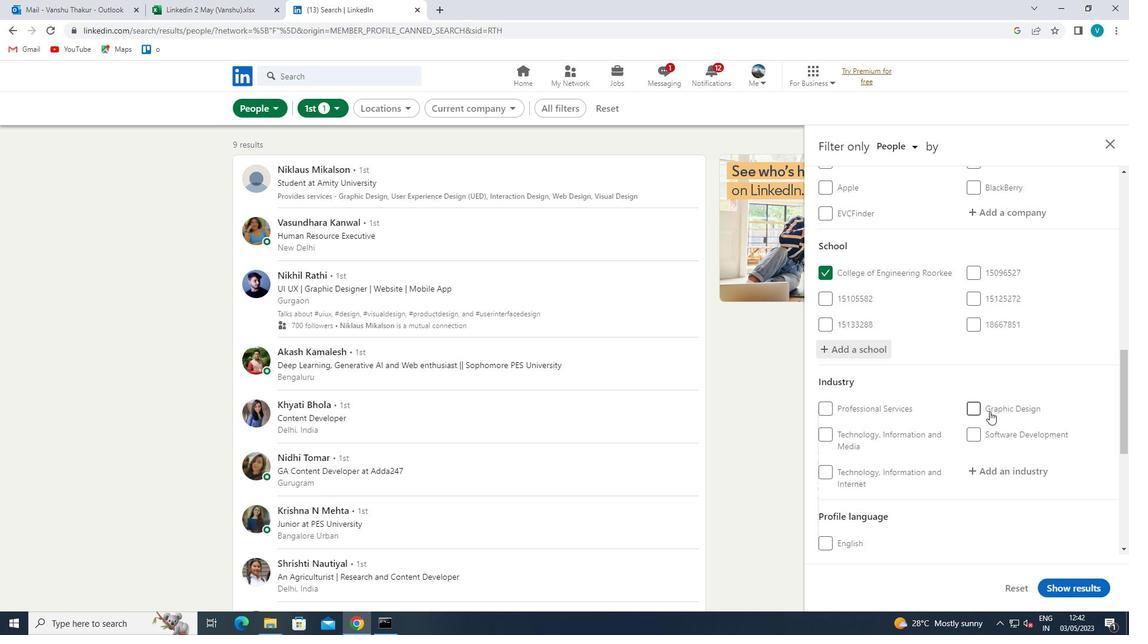 
Action: Mouse scrolled (993, 409) with delta (0, 0)
Screenshot: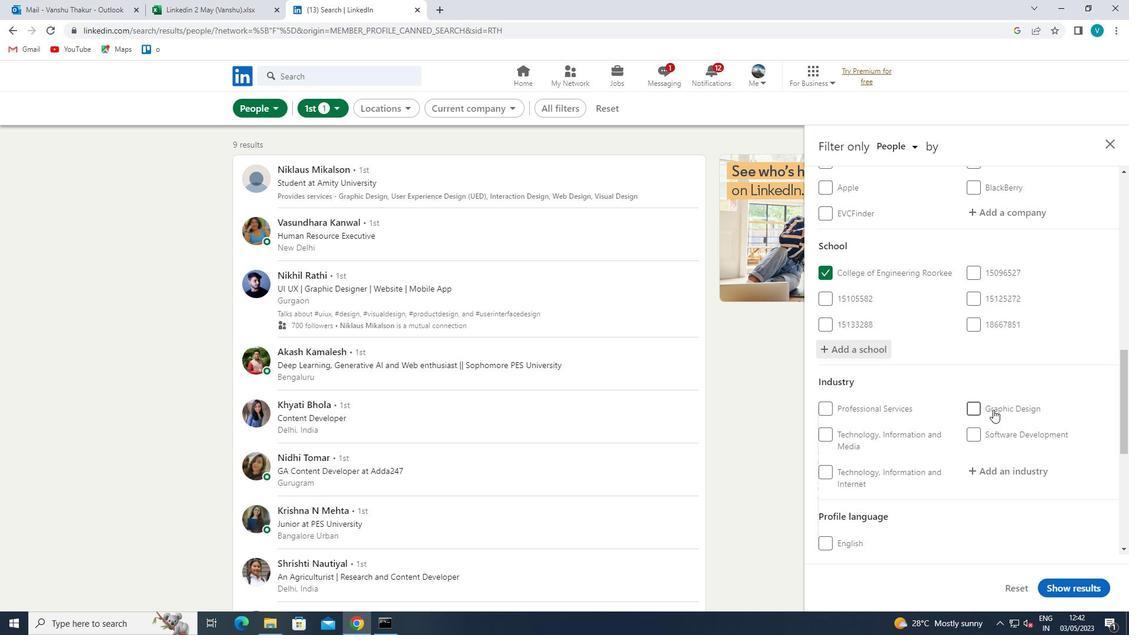
Action: Mouse moved to (994, 408)
Screenshot: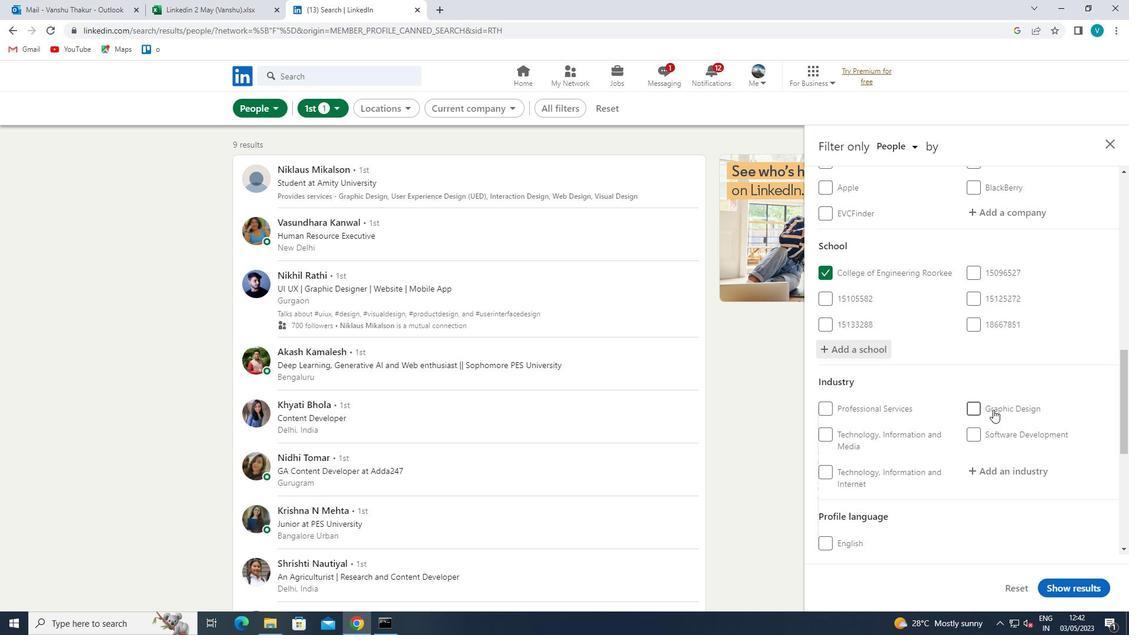 
Action: Mouse scrolled (994, 408) with delta (0, 0)
Screenshot: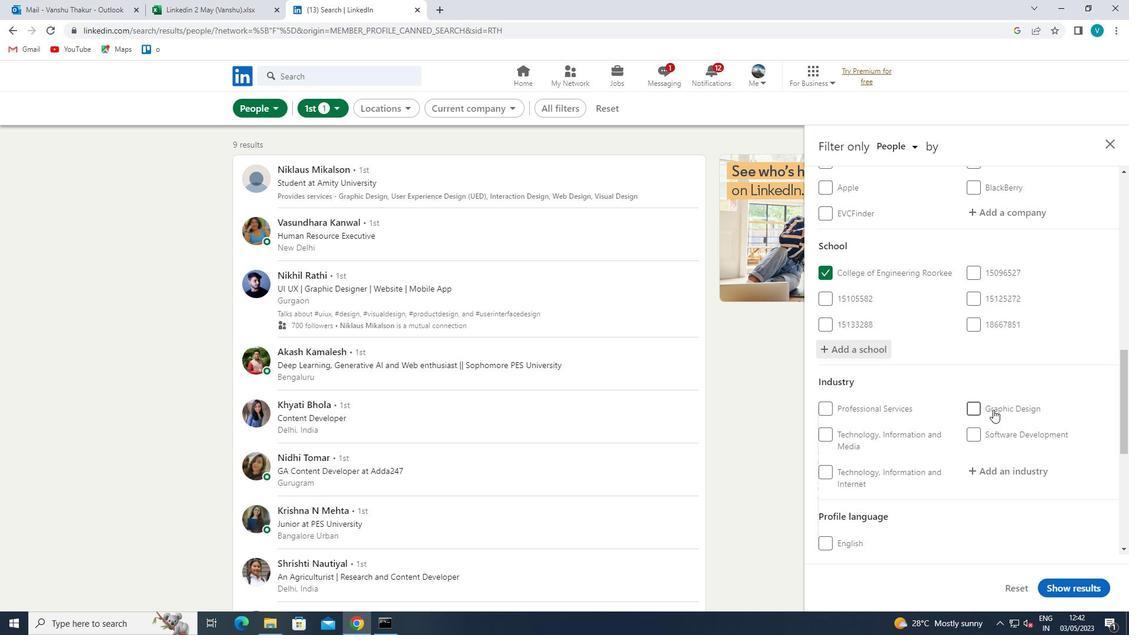 
Action: Mouse moved to (994, 408)
Screenshot: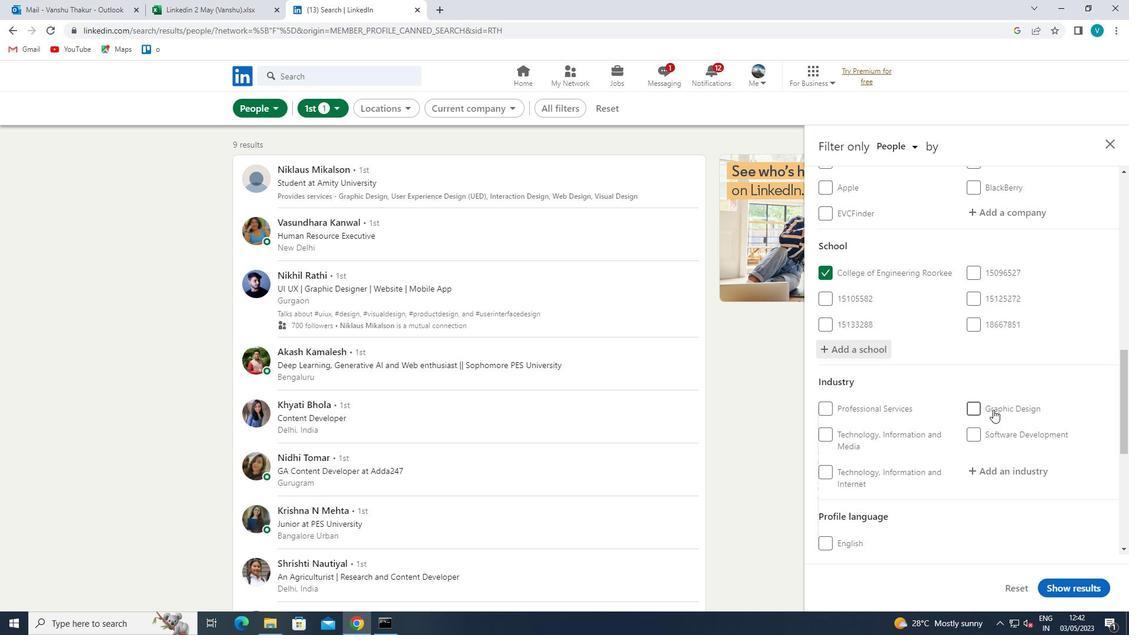 
Action: Mouse scrolled (994, 408) with delta (0, 0)
Screenshot: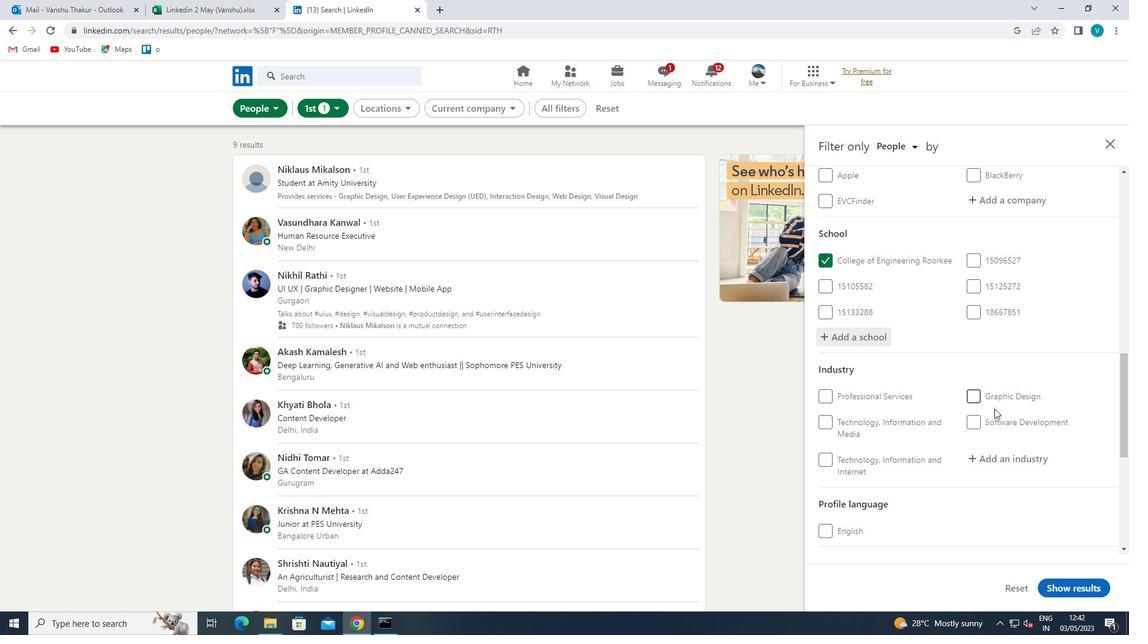 
Action: Mouse moved to (1011, 293)
Screenshot: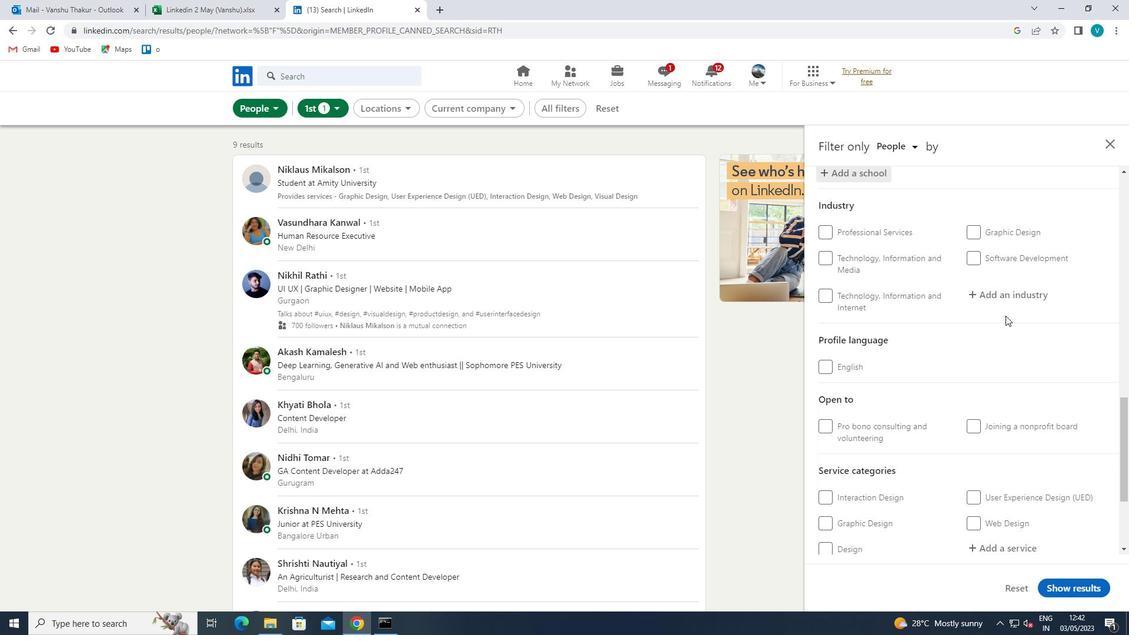 
Action: Mouse pressed left at (1011, 293)
Screenshot: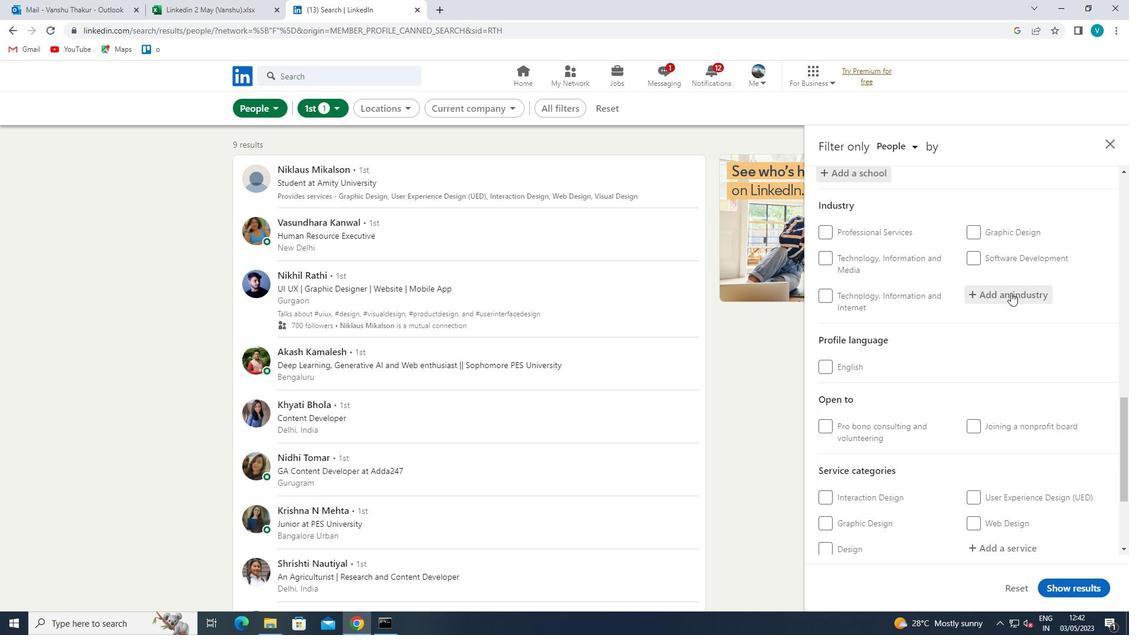 
Action: Mouse moved to (976, 270)
Screenshot: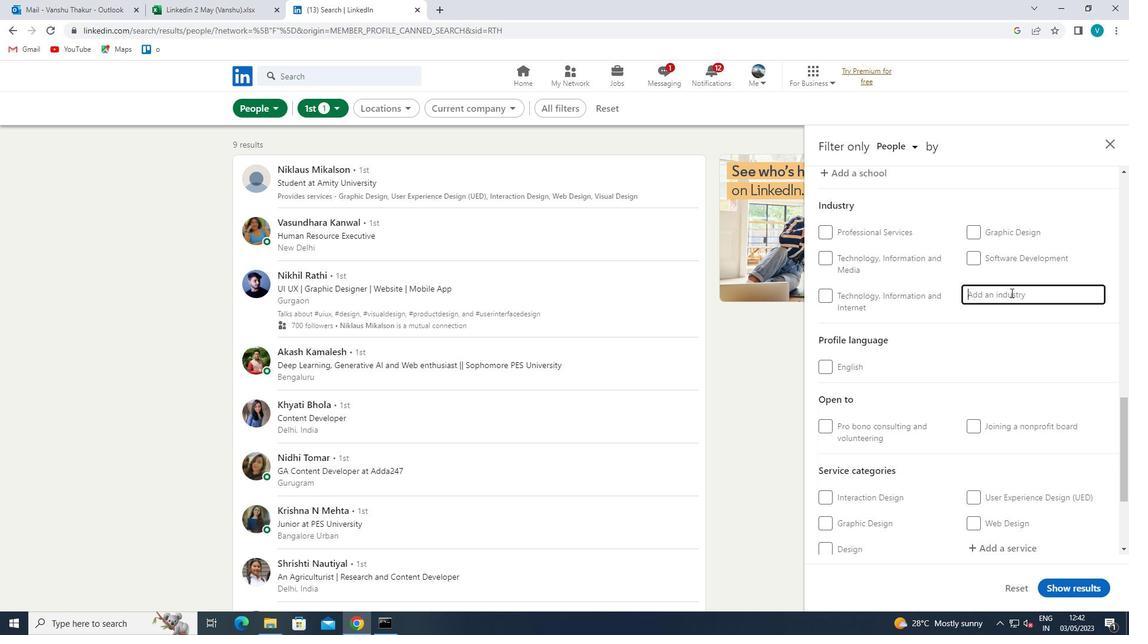 
Action: Key pressed <Key.shift>AVIATION<Key.space>
Screenshot: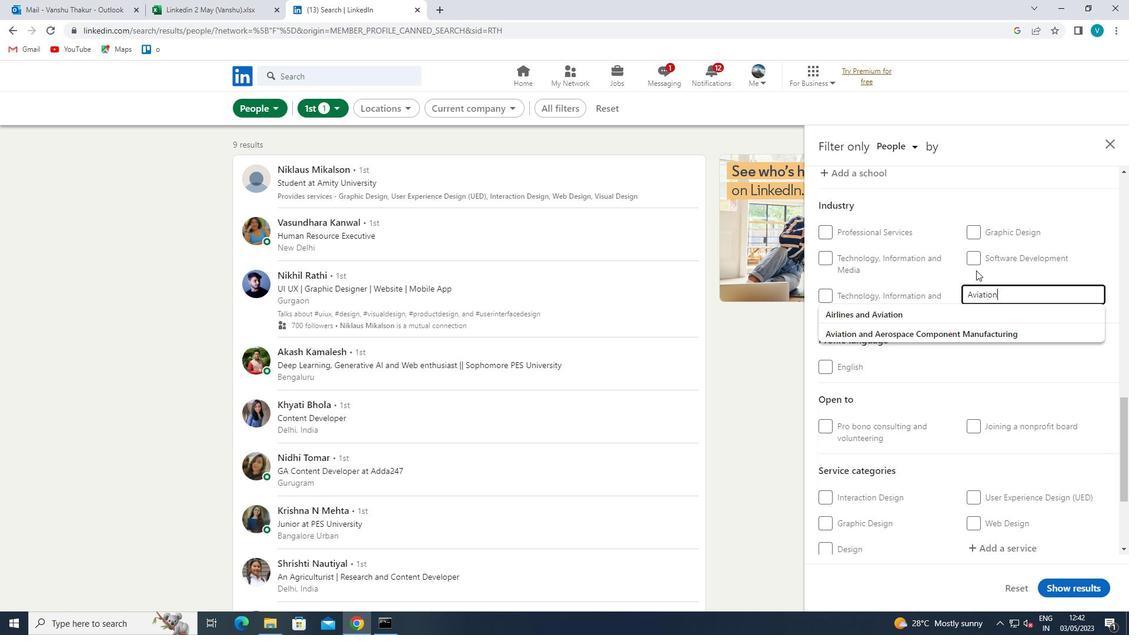 
Action: Mouse moved to (970, 327)
Screenshot: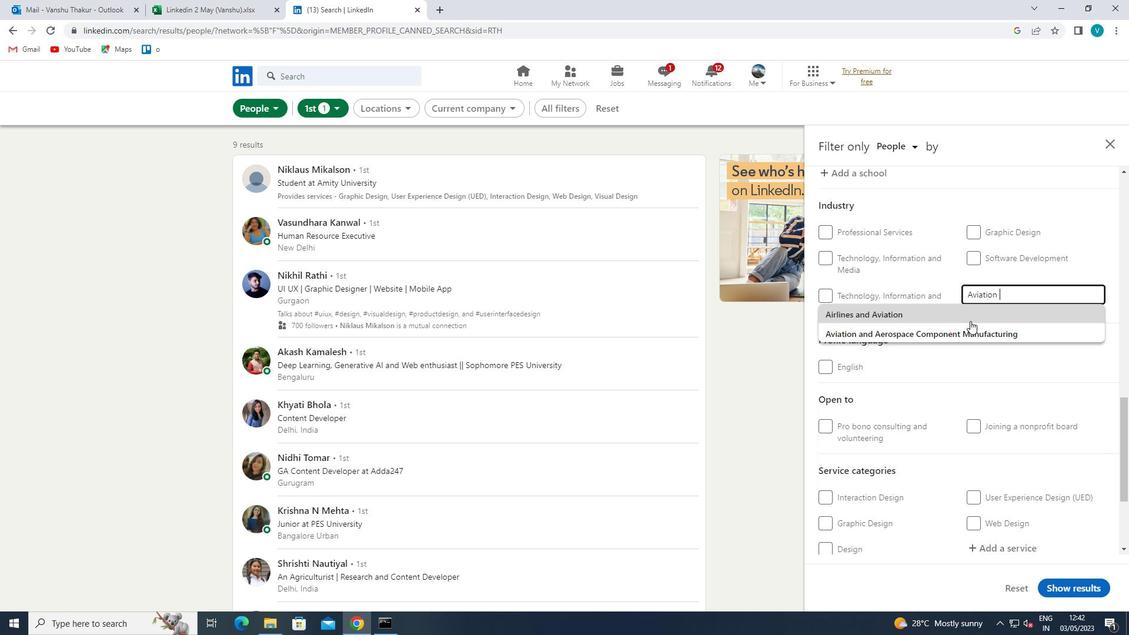 
Action: Mouse pressed left at (970, 327)
Screenshot: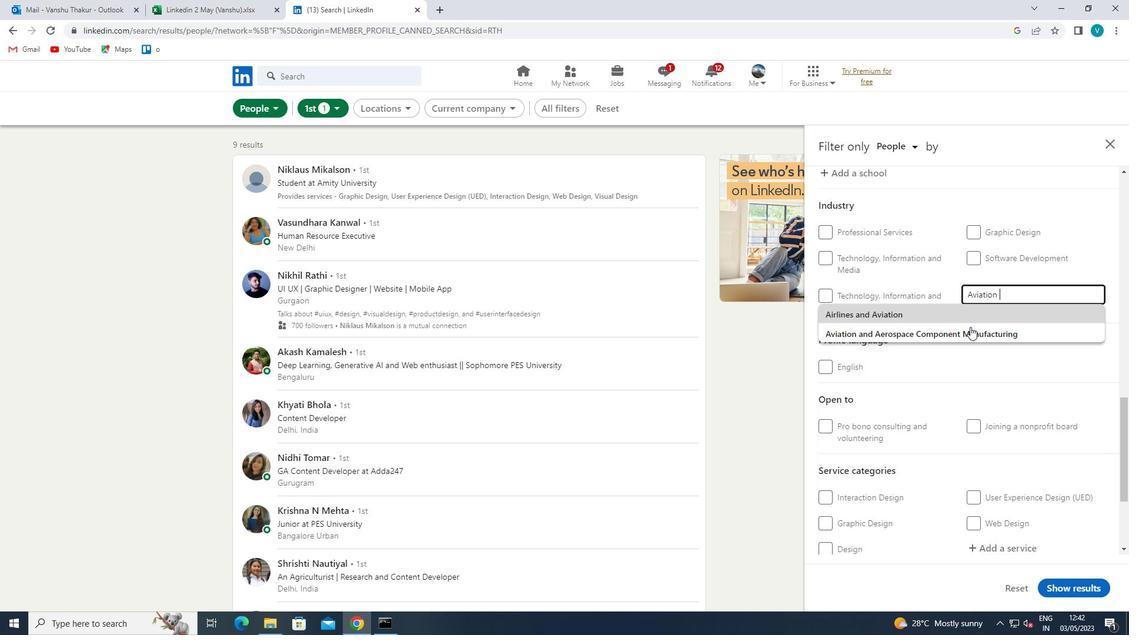 
Action: Mouse moved to (972, 330)
Screenshot: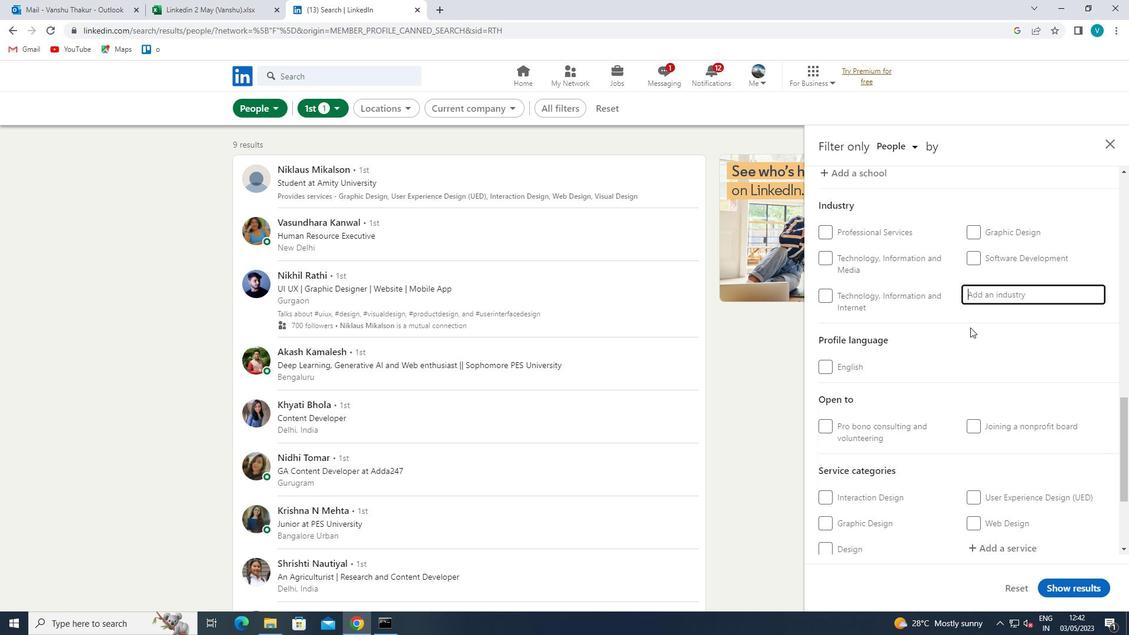 
Action: Mouse scrolled (972, 329) with delta (0, 0)
Screenshot: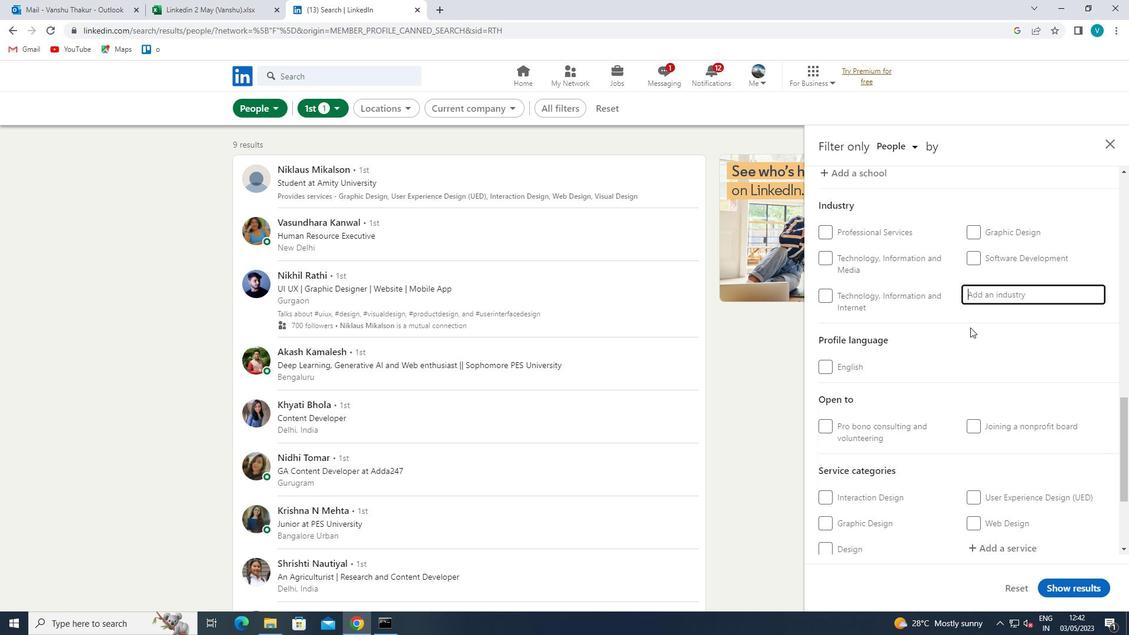
Action: Mouse scrolled (972, 329) with delta (0, 0)
Screenshot: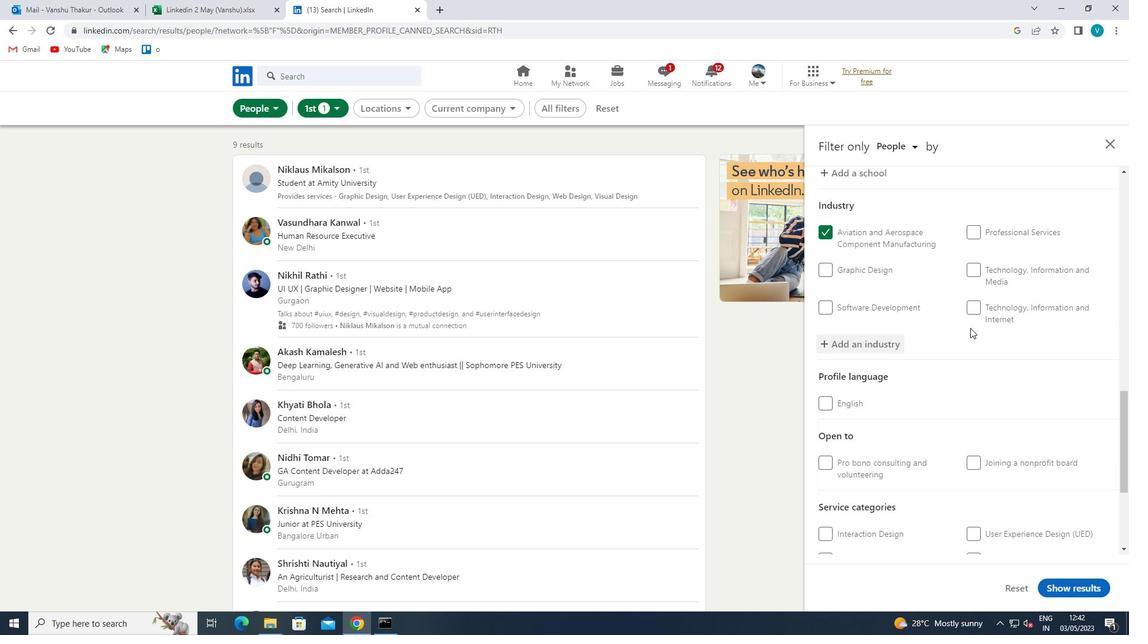 
Action: Mouse moved to (972, 335)
Screenshot: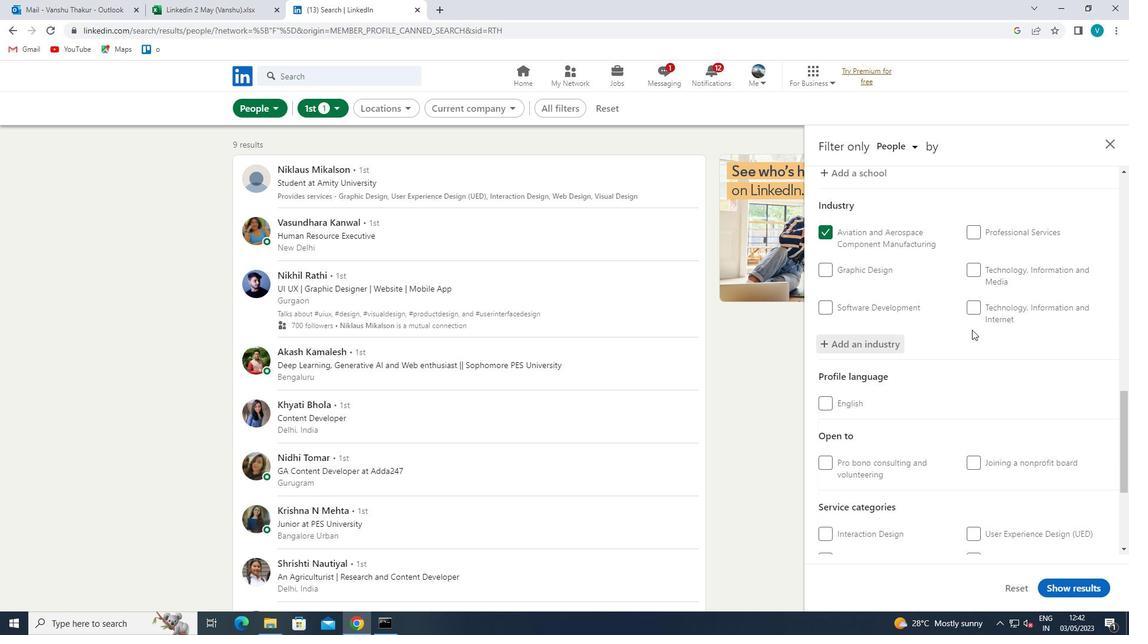 
Action: Mouse scrolled (972, 335) with delta (0, 0)
Screenshot: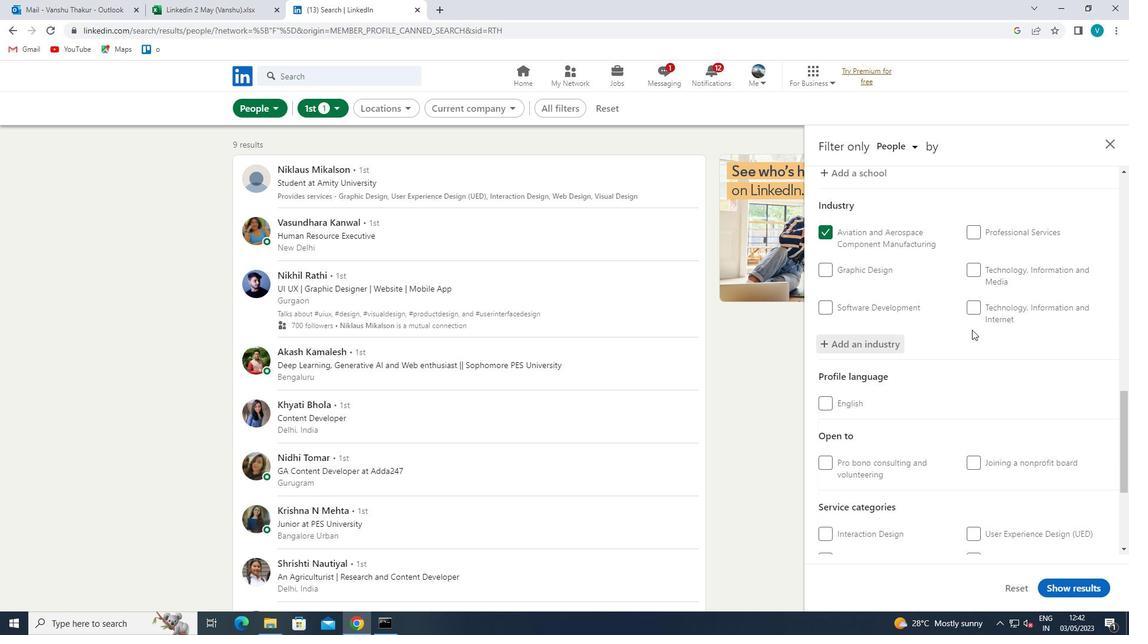 
Action: Mouse moved to (972, 340)
Screenshot: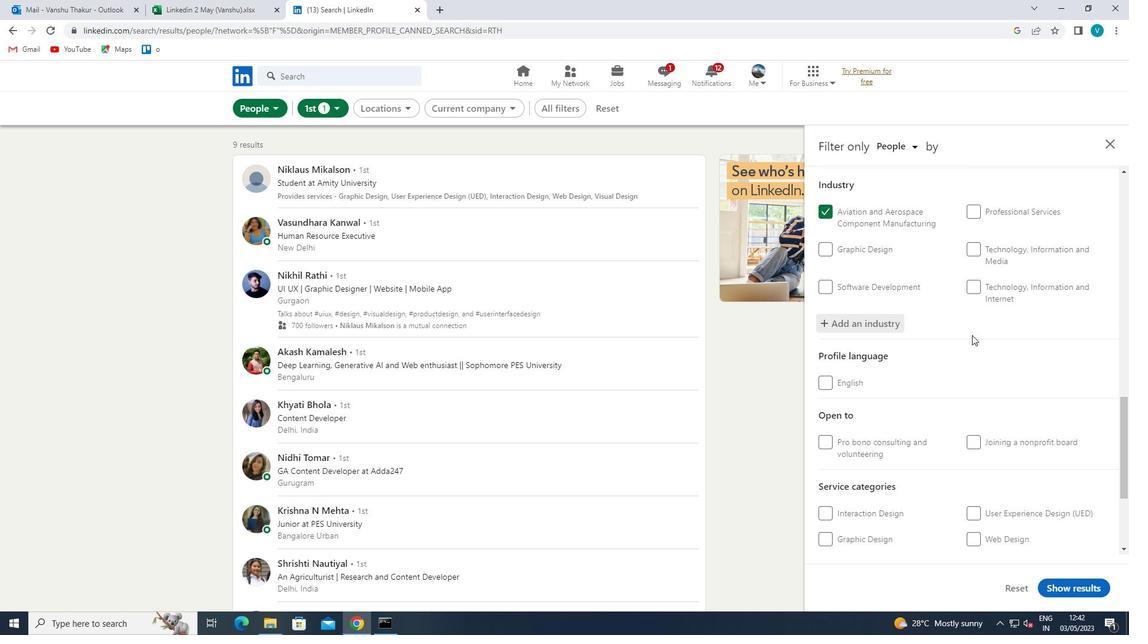
Action: Mouse scrolled (972, 340) with delta (0, 0)
Screenshot: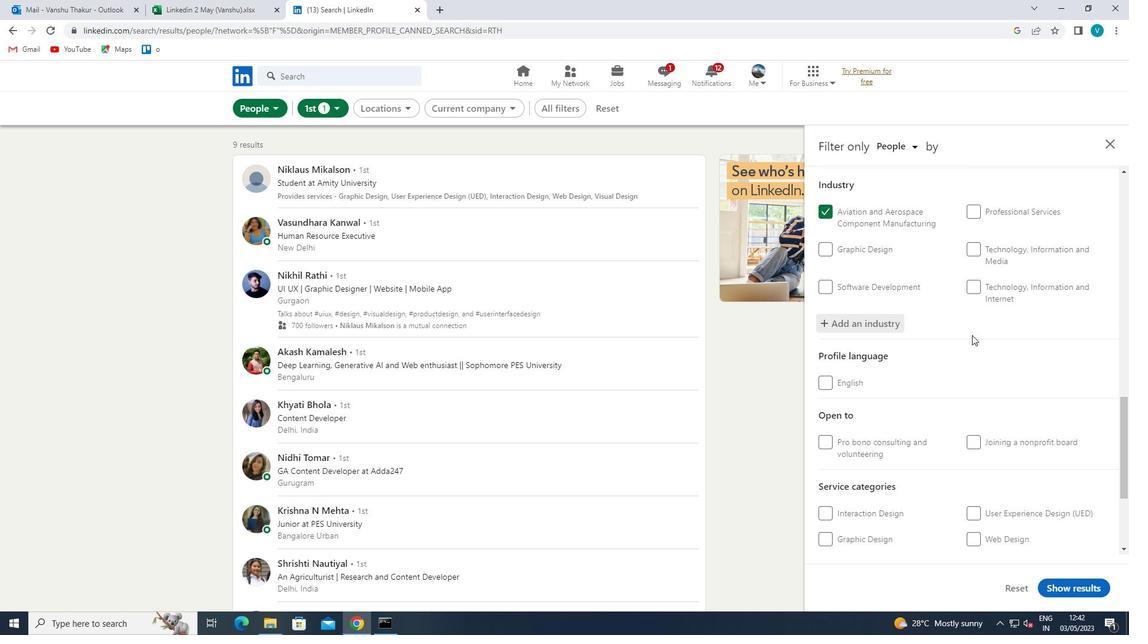
Action: Mouse moved to (1006, 391)
Screenshot: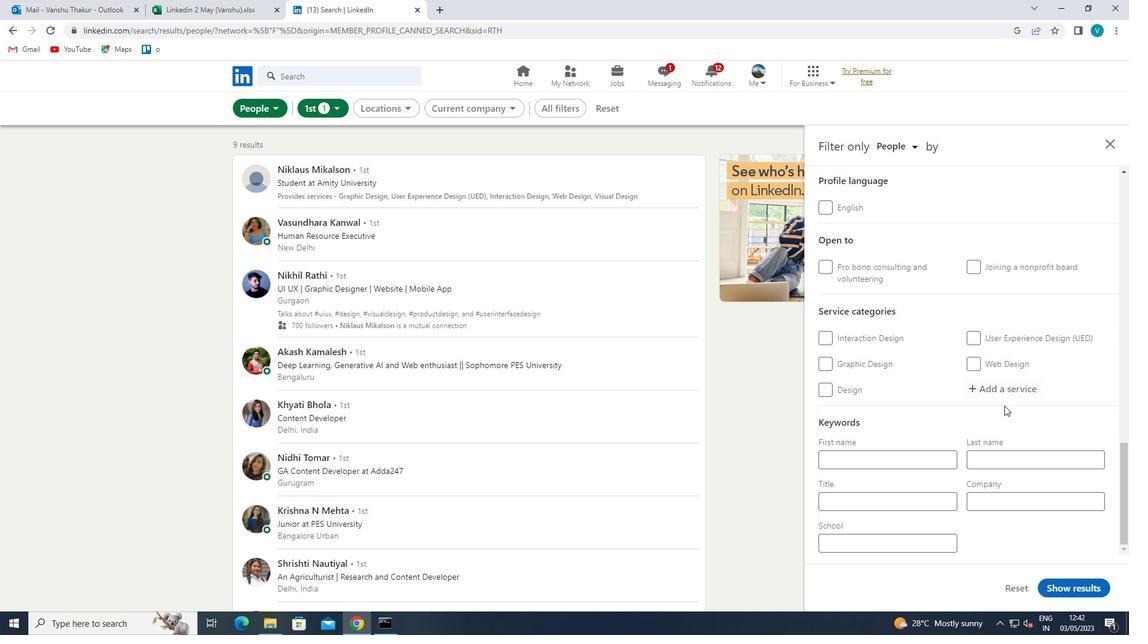 
Action: Mouse pressed left at (1006, 391)
Screenshot: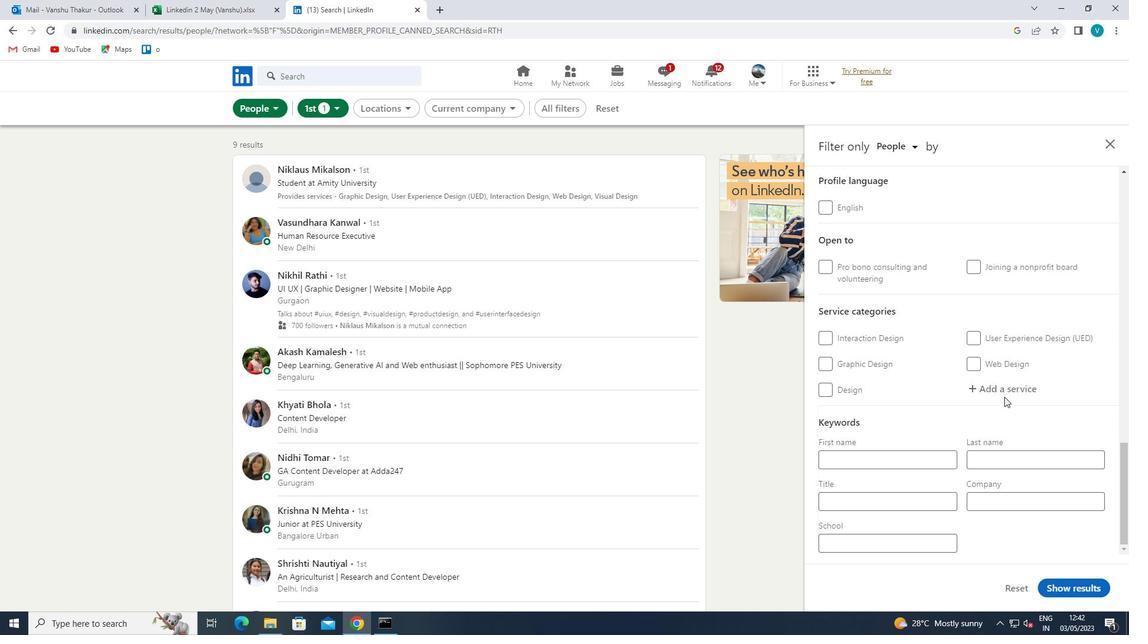 
Action: Mouse moved to (1006, 390)
Screenshot: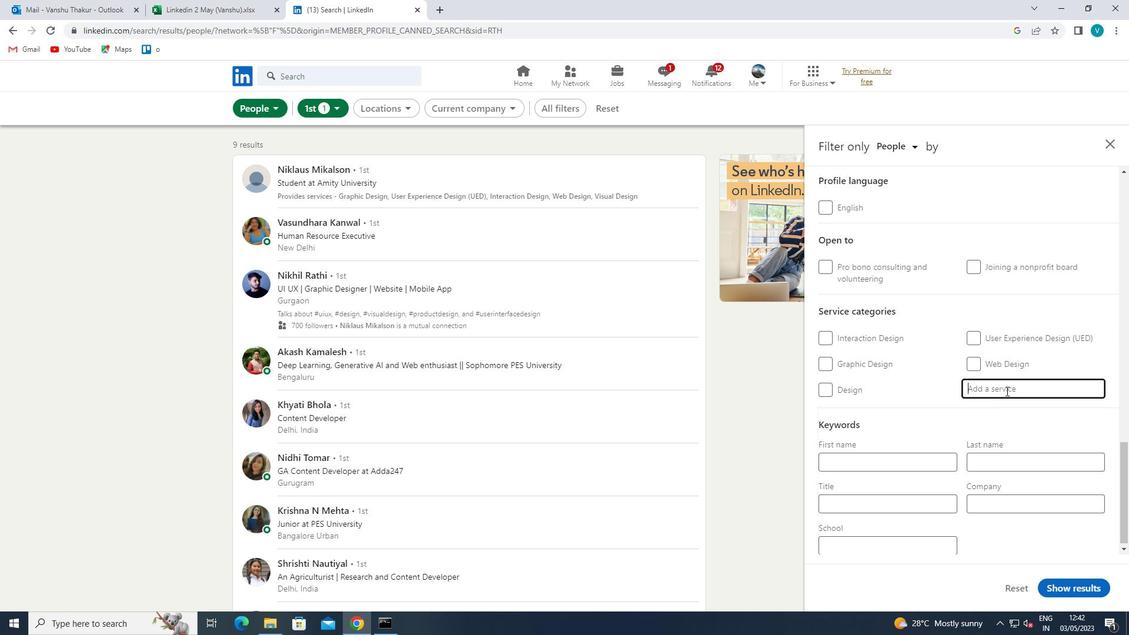 
Action: Key pressed <Key.shift>
Screenshot: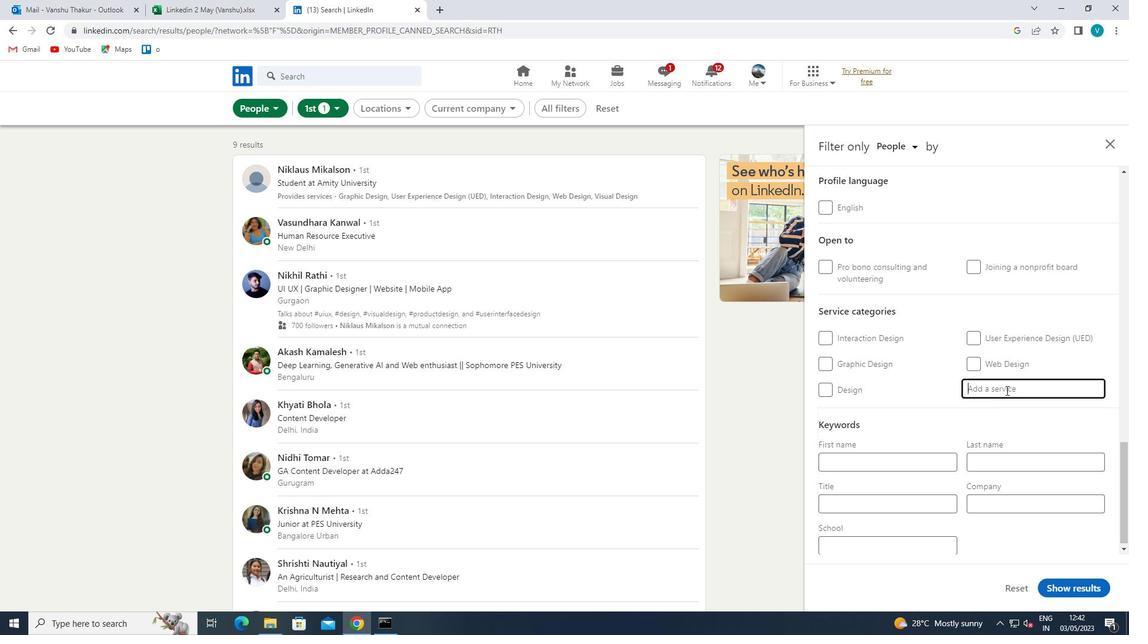 
Action: Mouse moved to (1006, 388)
Screenshot: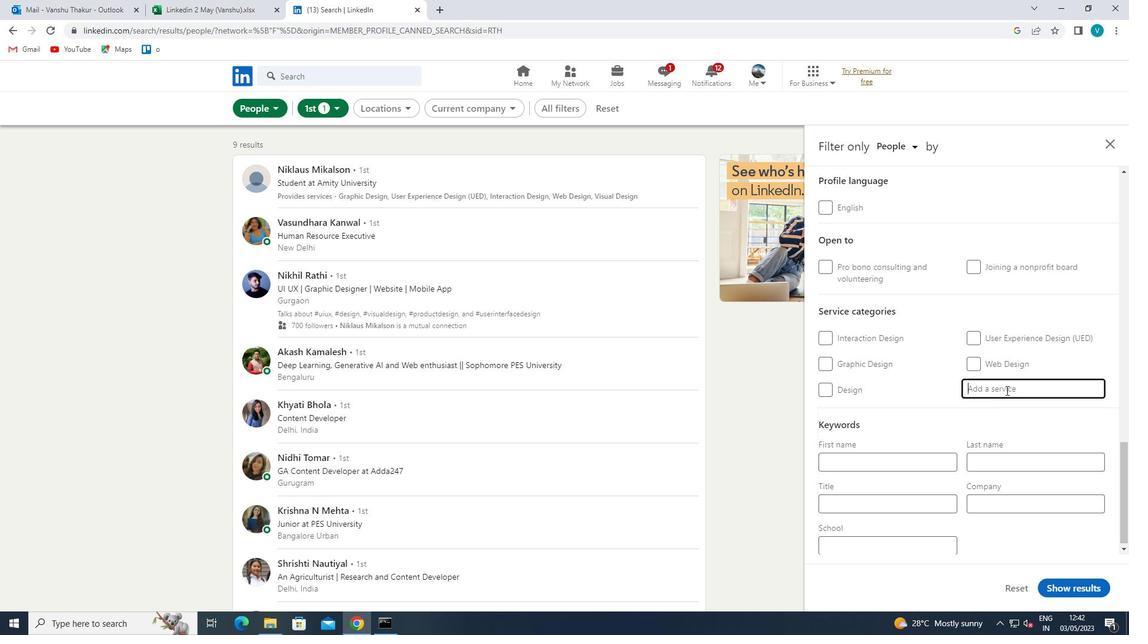 
Action: Key pressed VIDEO<Key.space>
Screenshot: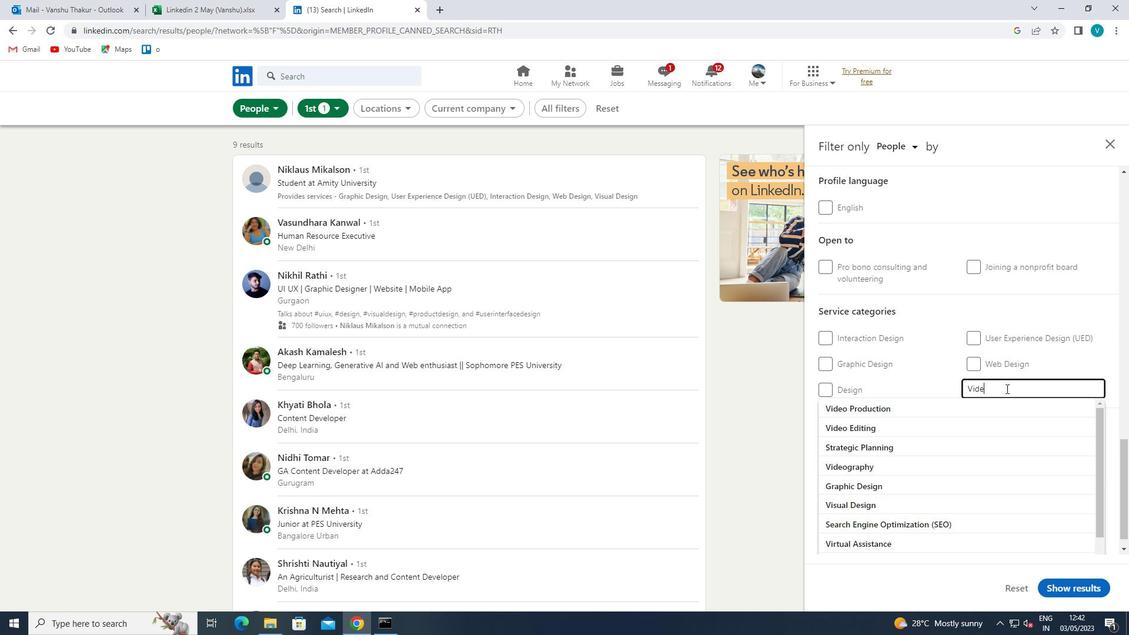 
Action: Mouse moved to (940, 480)
Screenshot: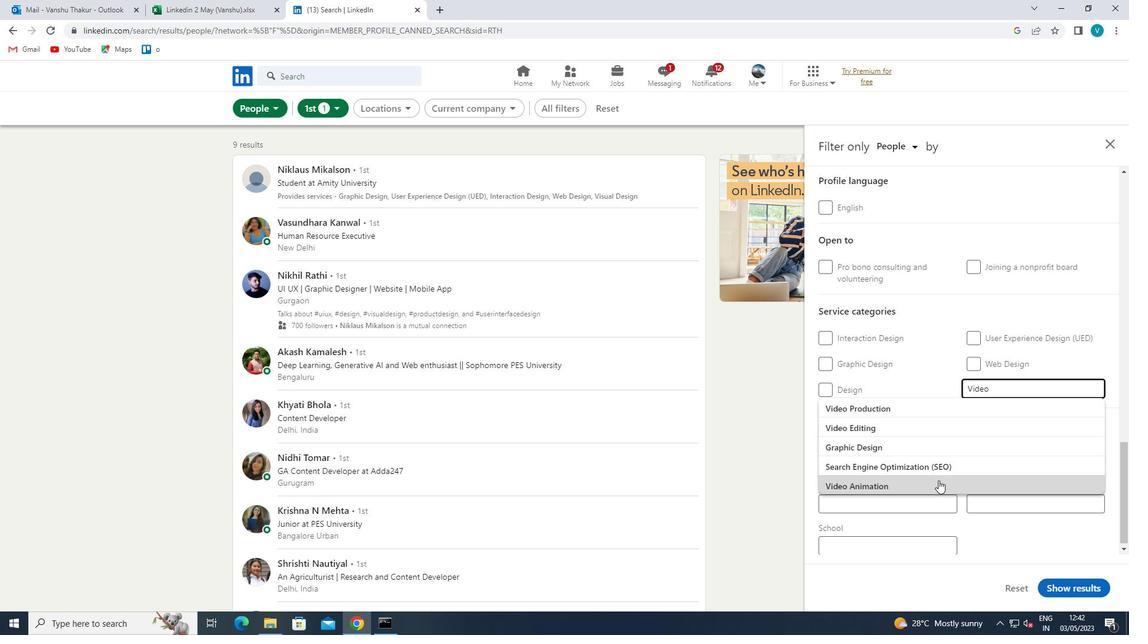 
Action: Mouse pressed left at (940, 480)
Screenshot: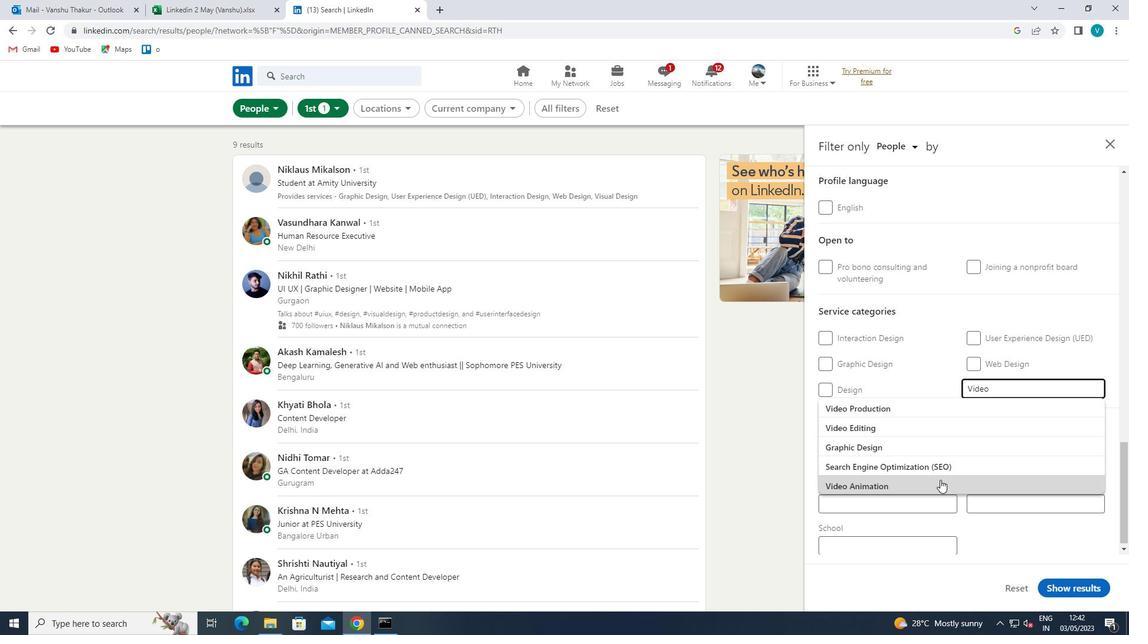 
Action: Mouse moved to (930, 395)
Screenshot: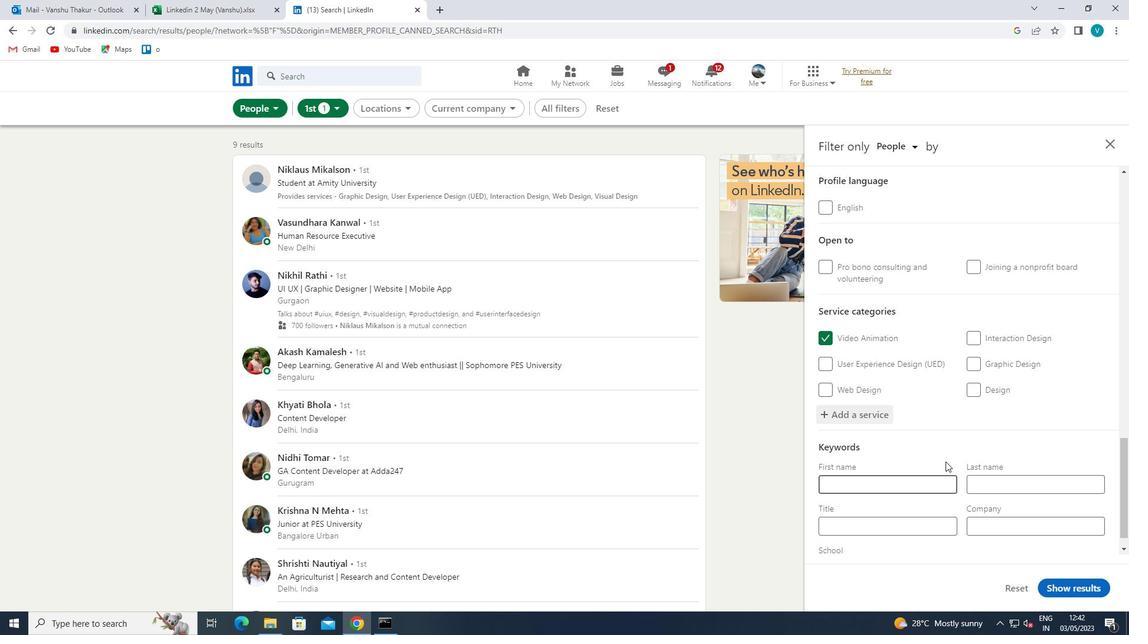 
Action: Mouse scrolled (930, 394) with delta (0, 0)
Screenshot: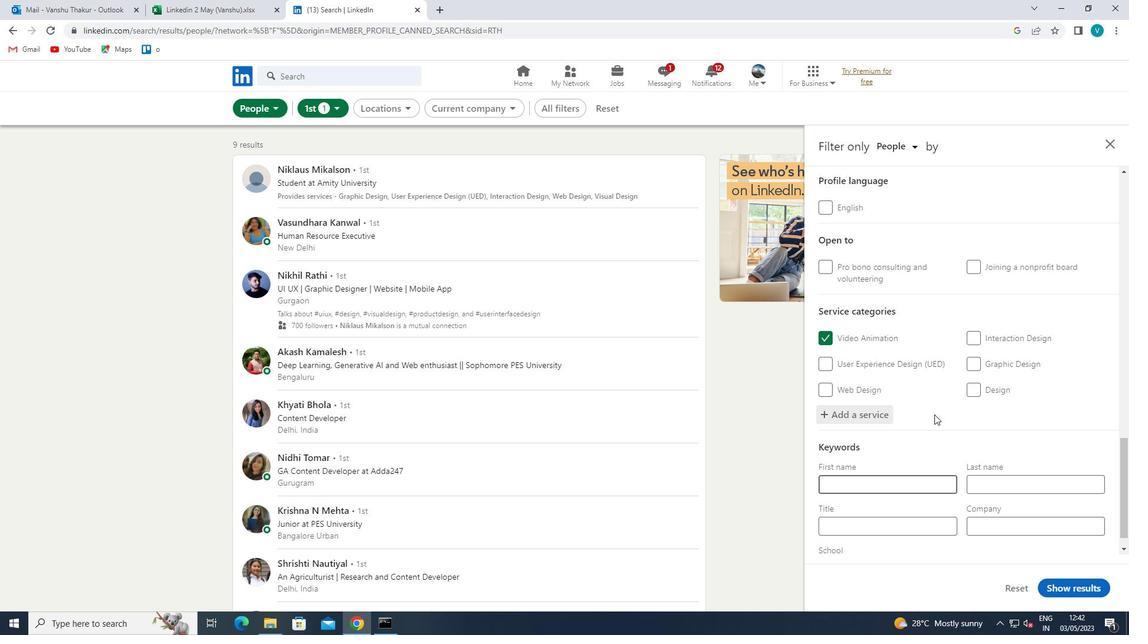 
Action: Mouse scrolled (930, 394) with delta (0, 0)
Screenshot: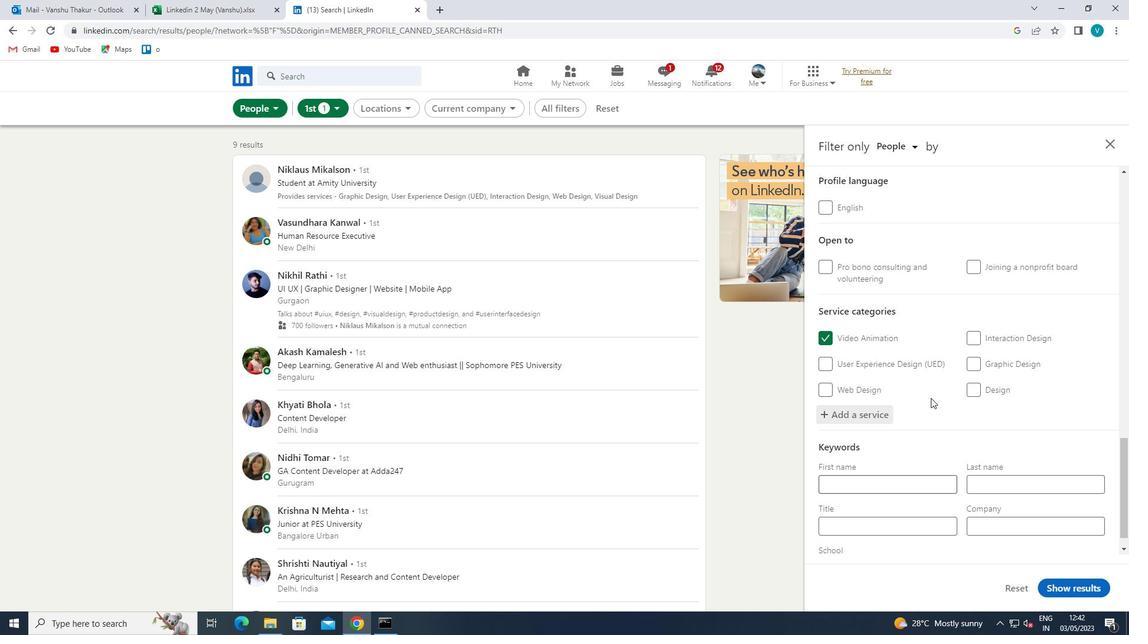 
Action: Mouse scrolled (930, 394) with delta (0, 0)
Screenshot: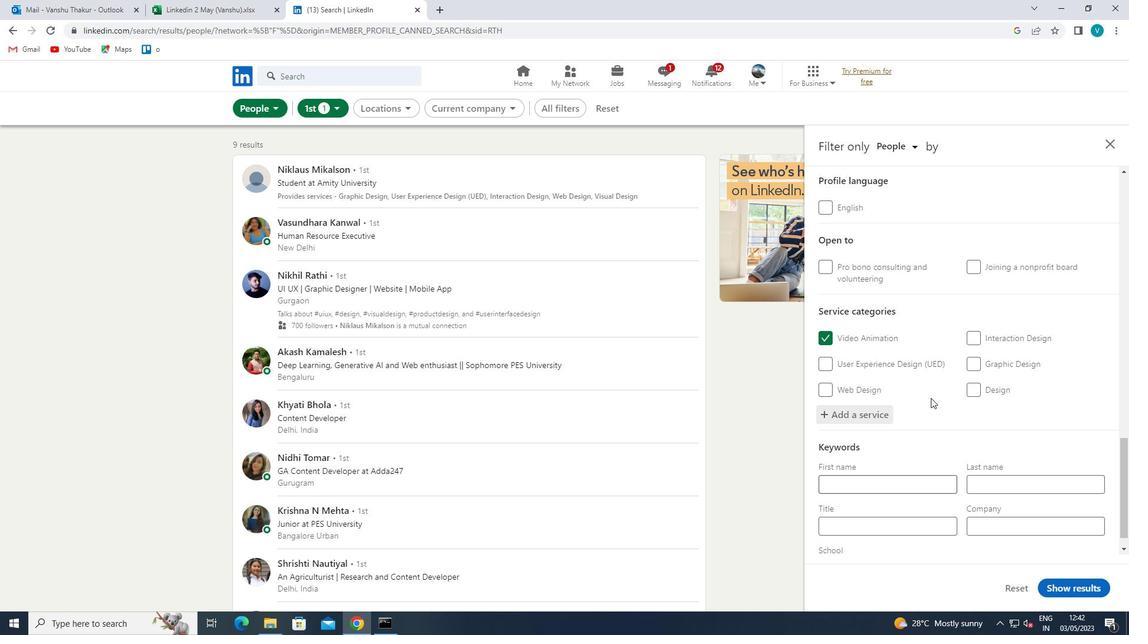 
Action: Mouse moved to (930, 395)
Screenshot: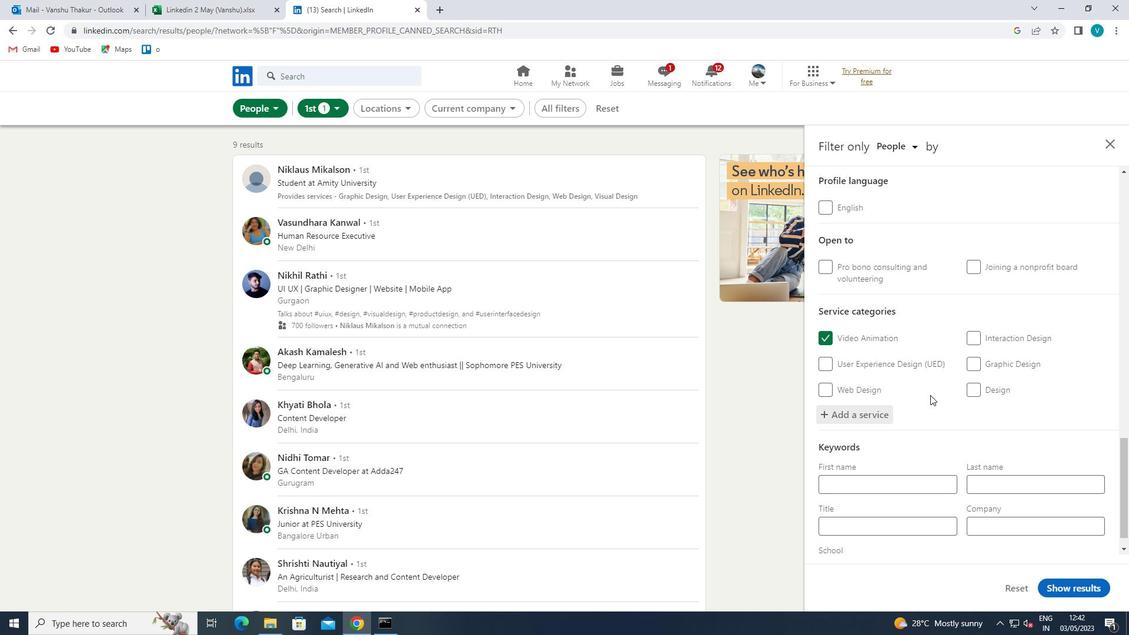 
Action: Mouse scrolled (930, 394) with delta (0, 0)
Screenshot: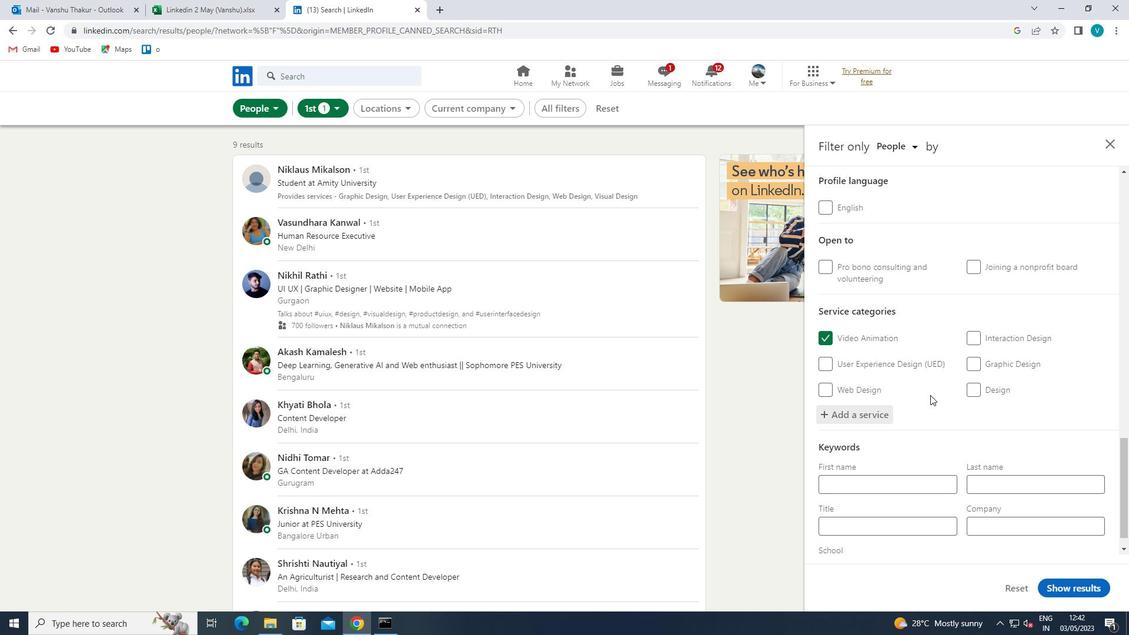 
Action: Mouse moved to (928, 395)
Screenshot: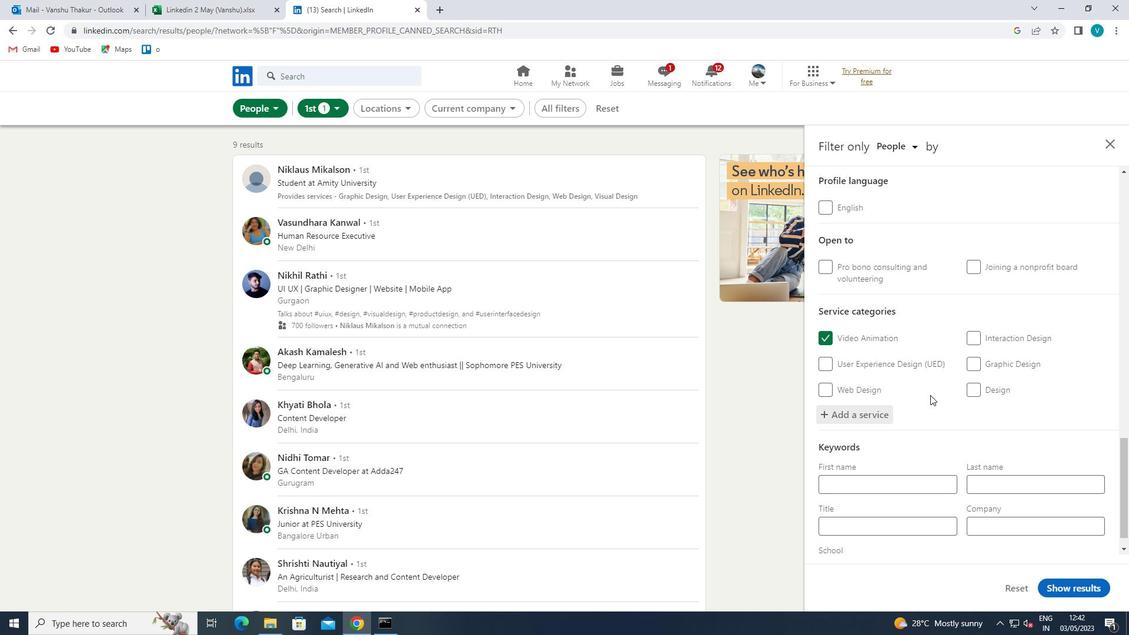 
Action: Mouse scrolled (928, 394) with delta (0, 0)
Screenshot: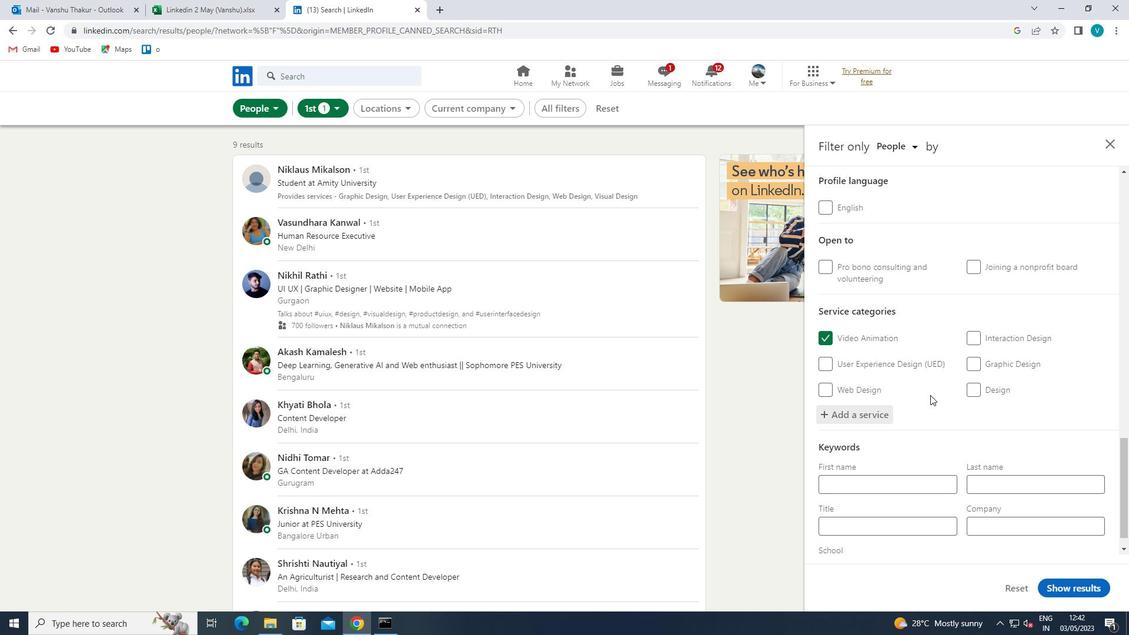 
Action: Mouse moved to (906, 491)
Screenshot: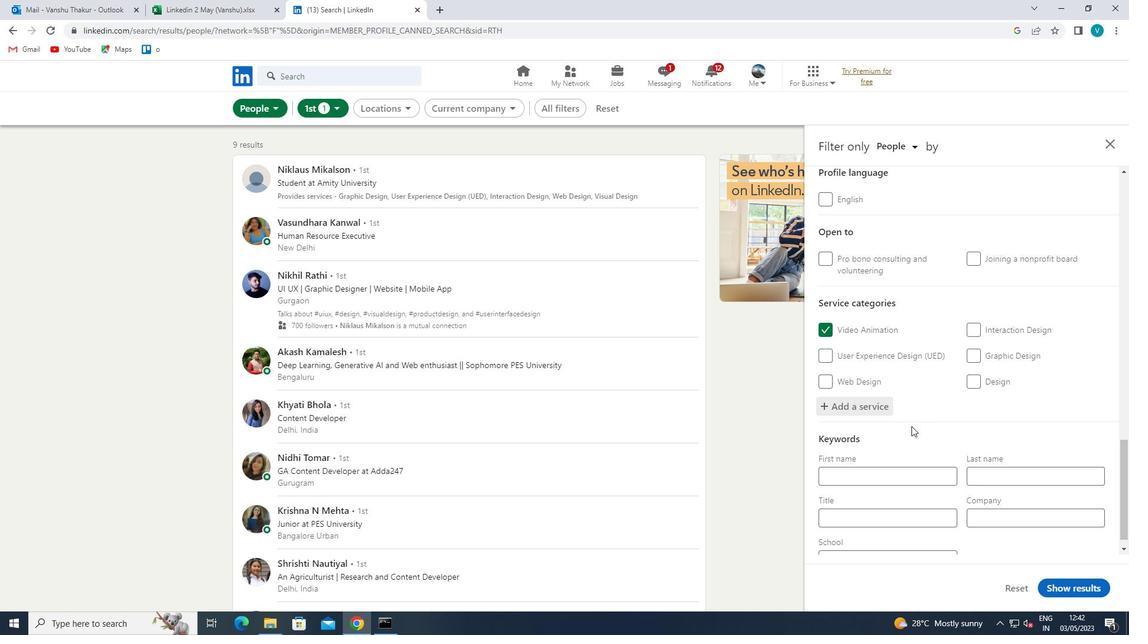 
Action: Mouse pressed left at (906, 491)
Screenshot: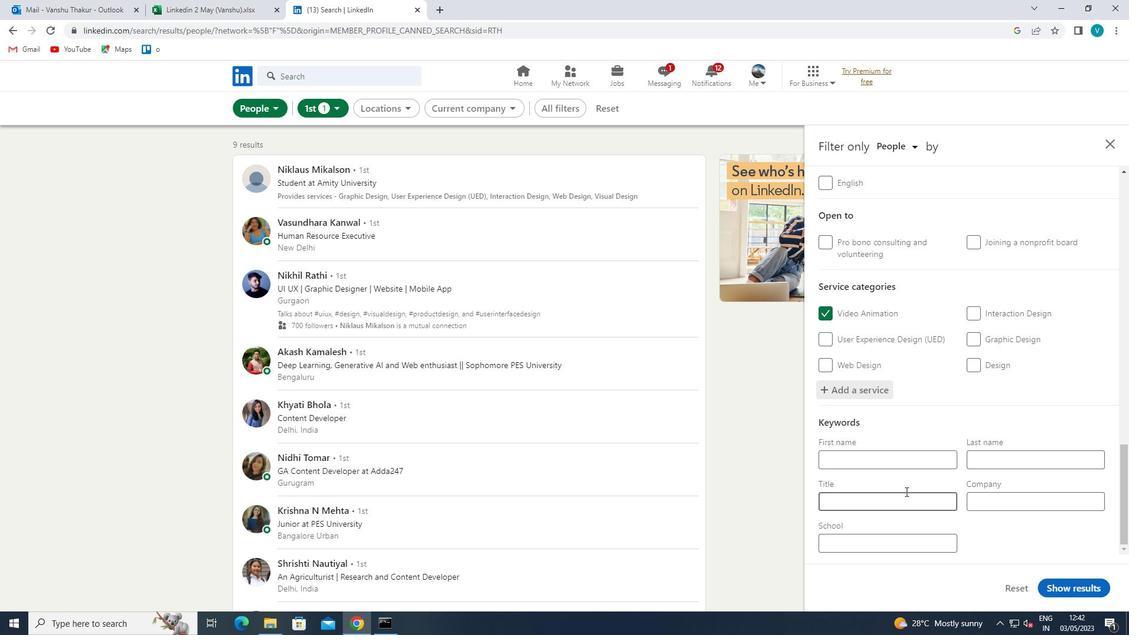 
Action: Key pressed <Key.shift><Key.shift><Key.shift>PERSONAL<Key.space><Key.shift>ASSISTANT<Key.space>
Screenshot: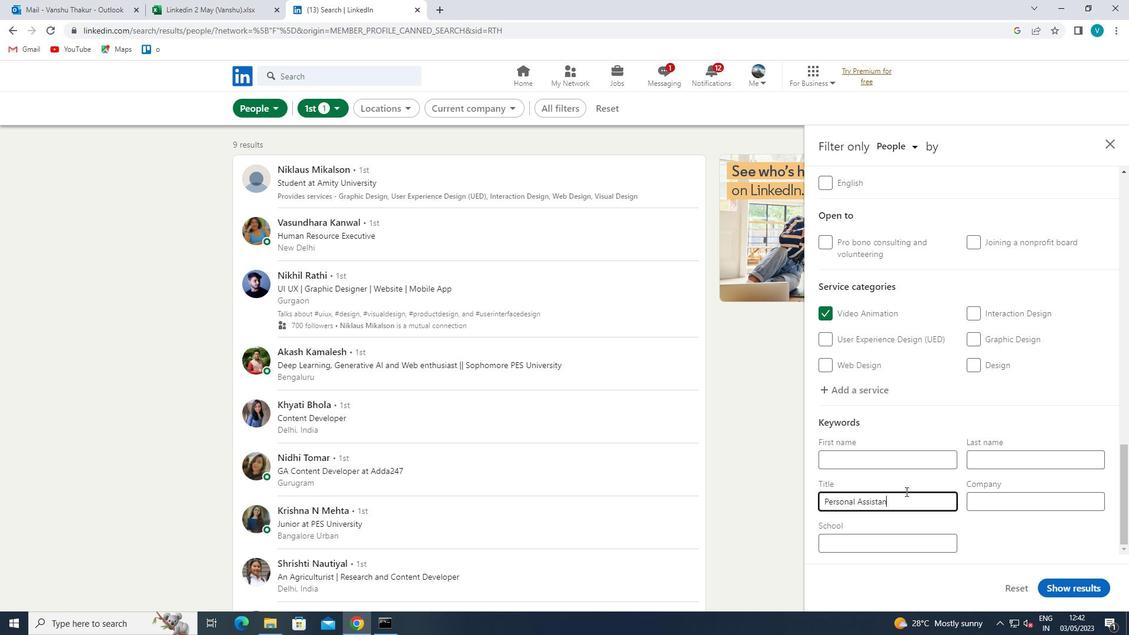 
Action: Mouse moved to (1076, 596)
Screenshot: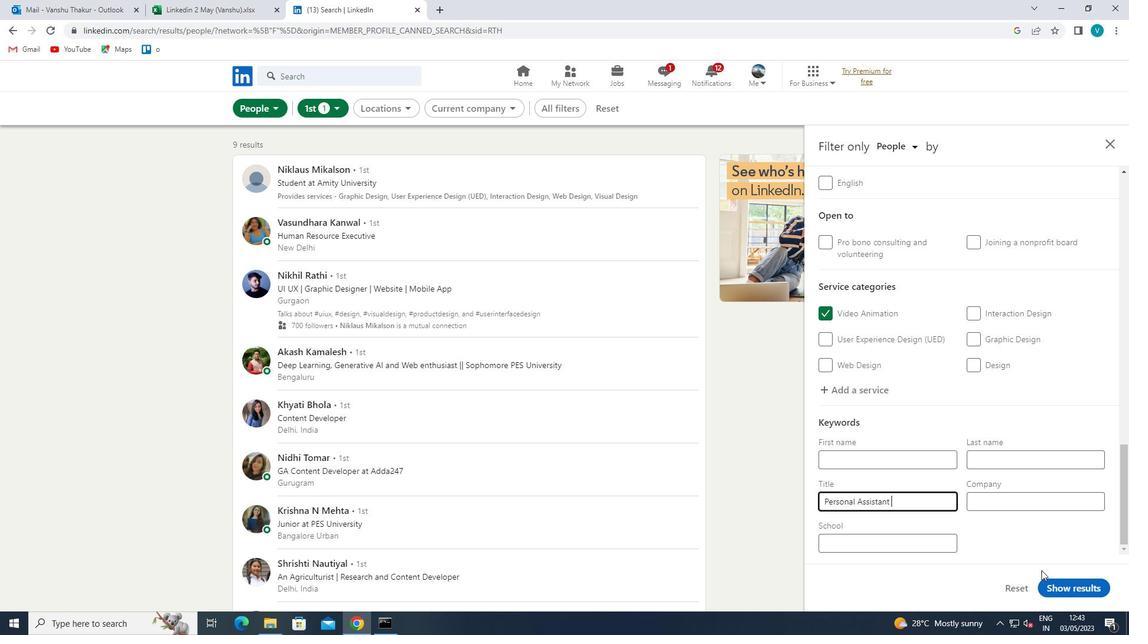 
Action: Mouse pressed left at (1076, 596)
Screenshot: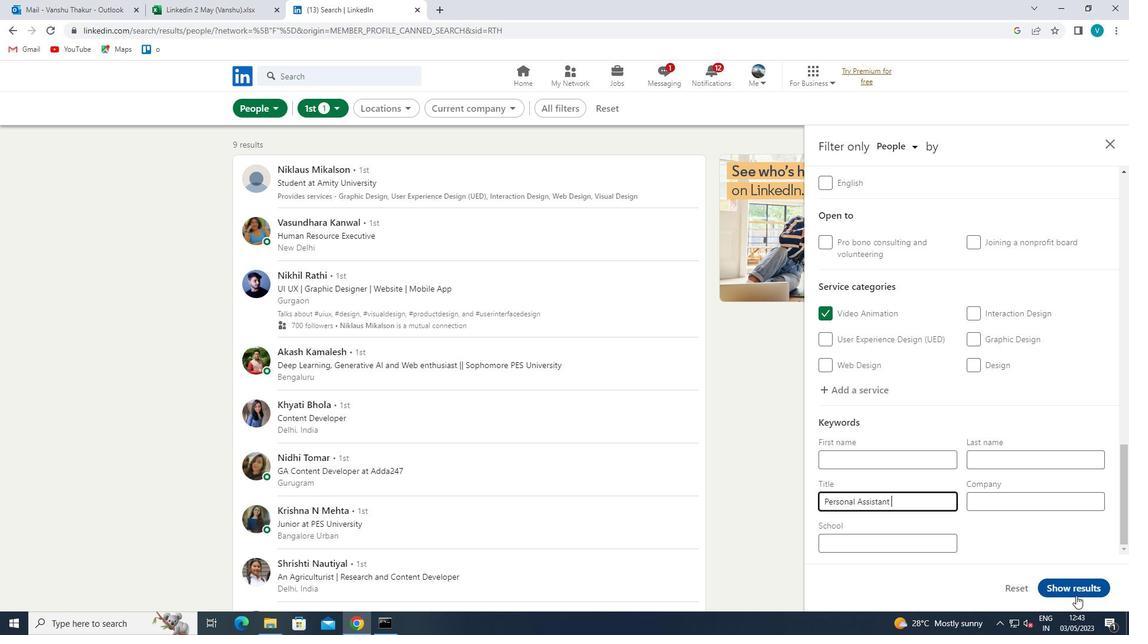 
Action: Mouse moved to (997, 634)
Screenshot: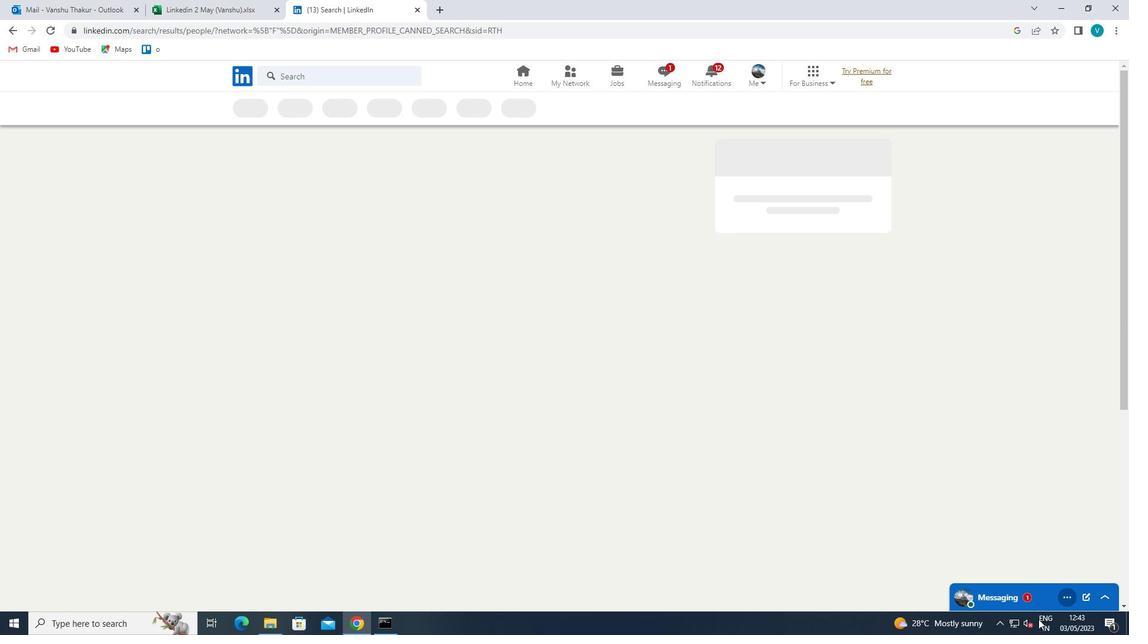 
